 Task: Add a timeline in the project ToxicWorks for the epic 'Incident management system implementation' from 2024/05/26 to 2025/11/18.
Action: Mouse moved to (186, 250)
Screenshot: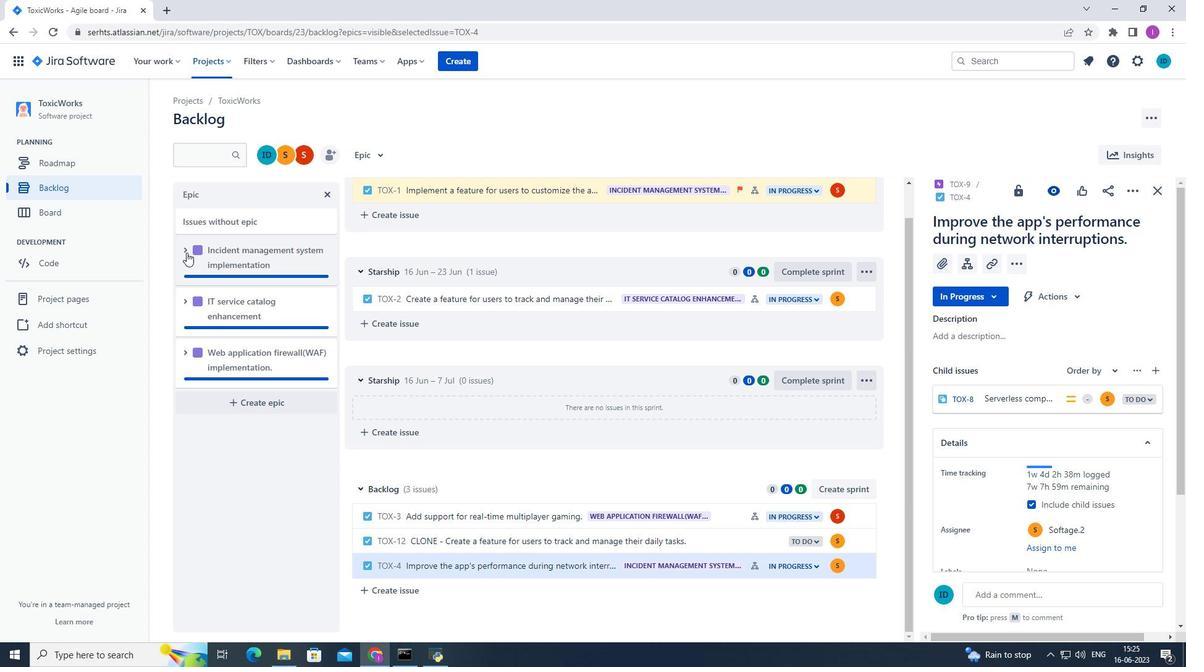 
Action: Mouse pressed left at (186, 250)
Screenshot: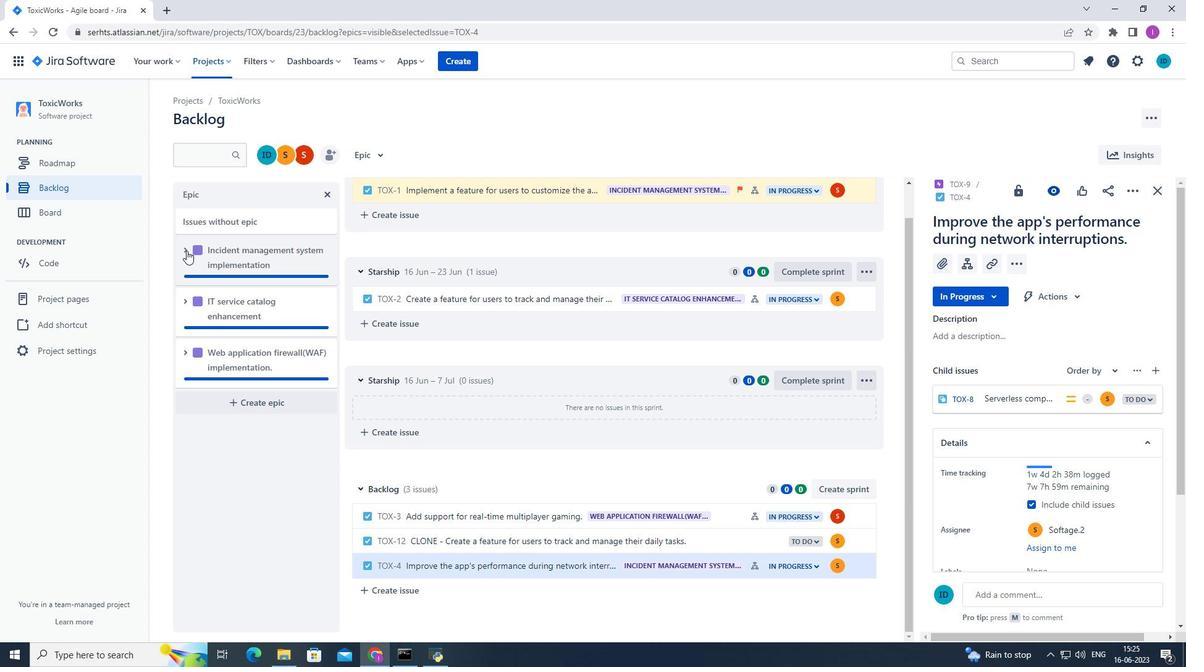 
Action: Mouse moved to (265, 353)
Screenshot: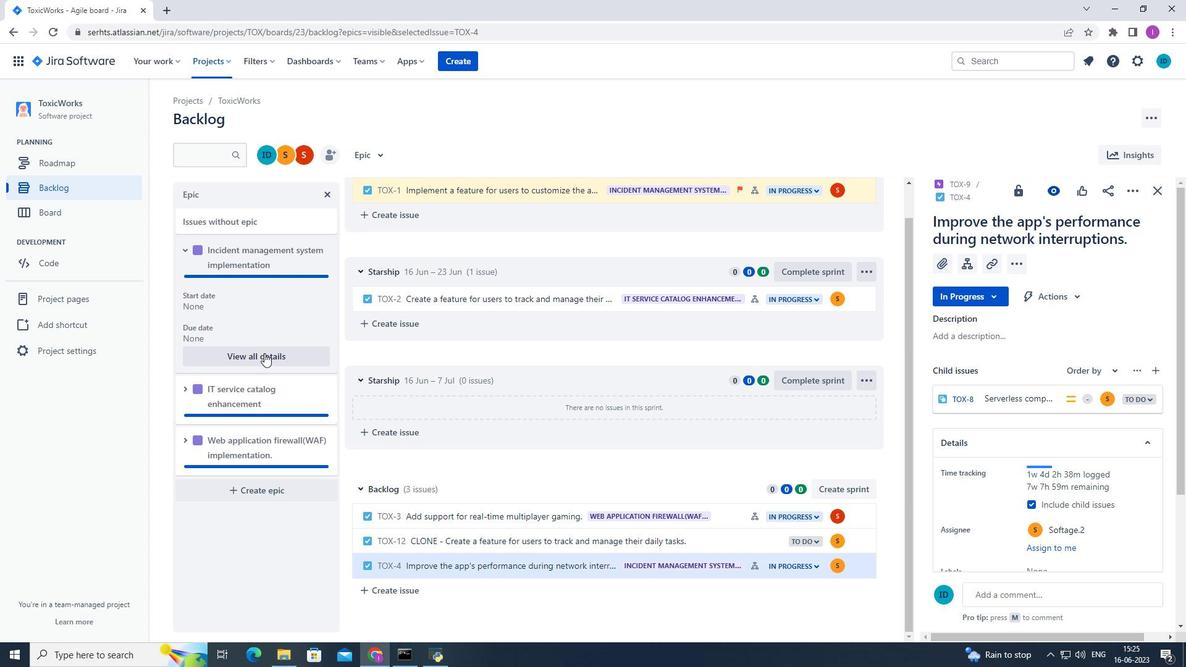 
Action: Mouse pressed left at (265, 353)
Screenshot: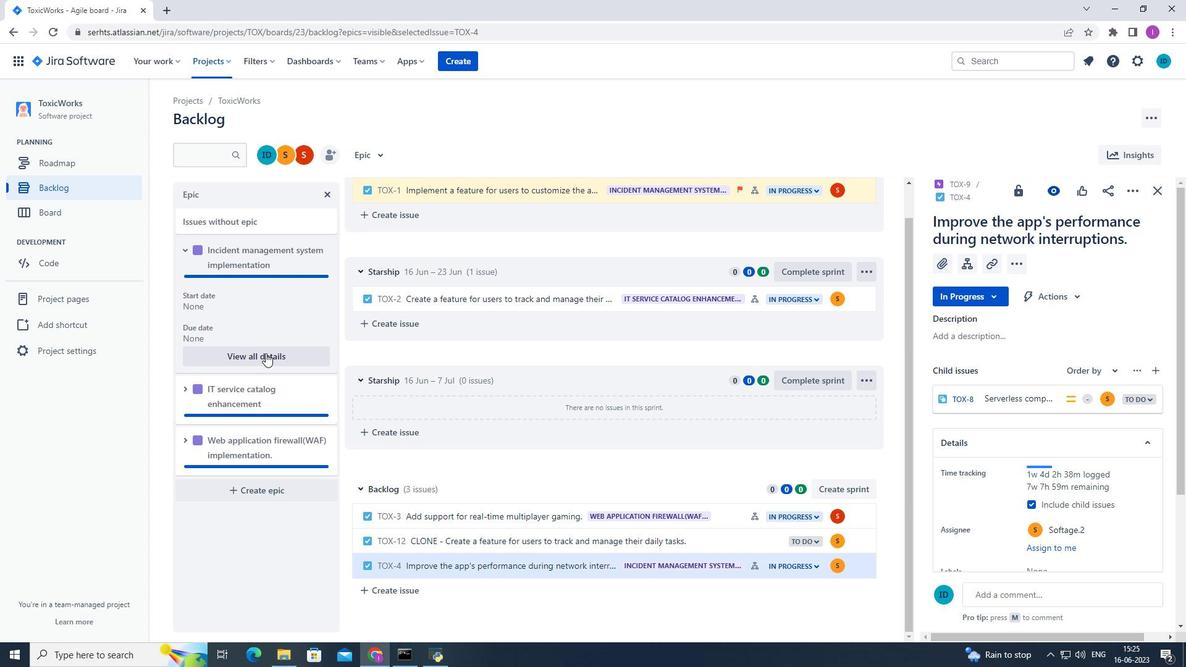 
Action: Mouse moved to (1039, 556)
Screenshot: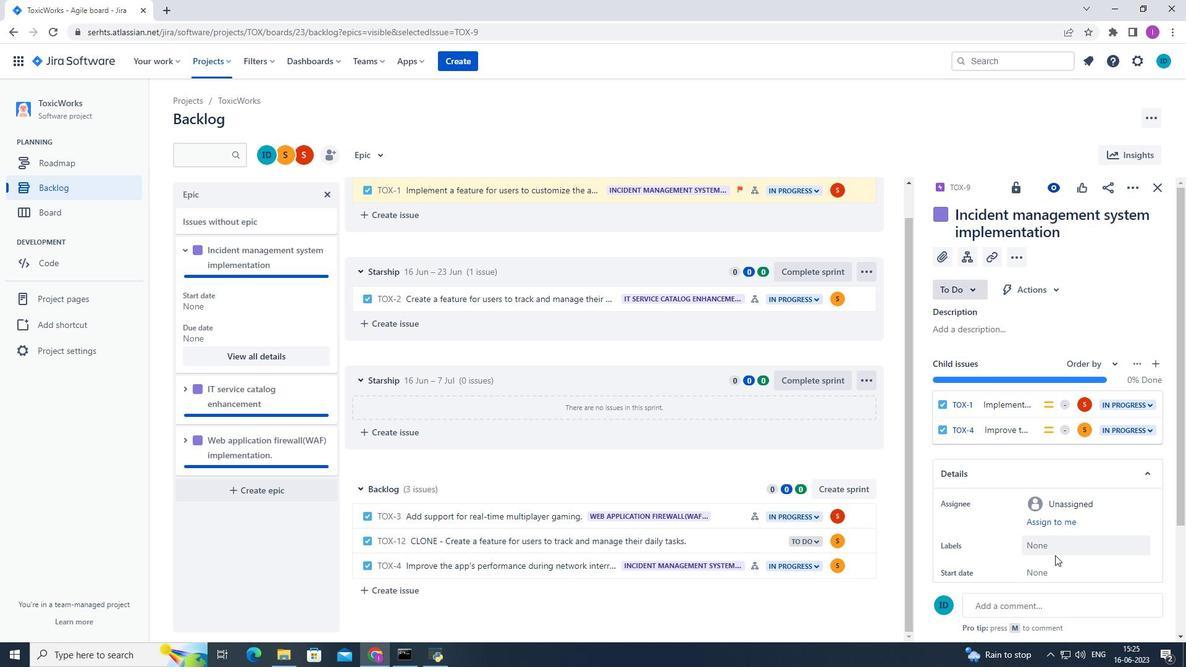 
Action: Mouse scrolled (1039, 555) with delta (0, 0)
Screenshot: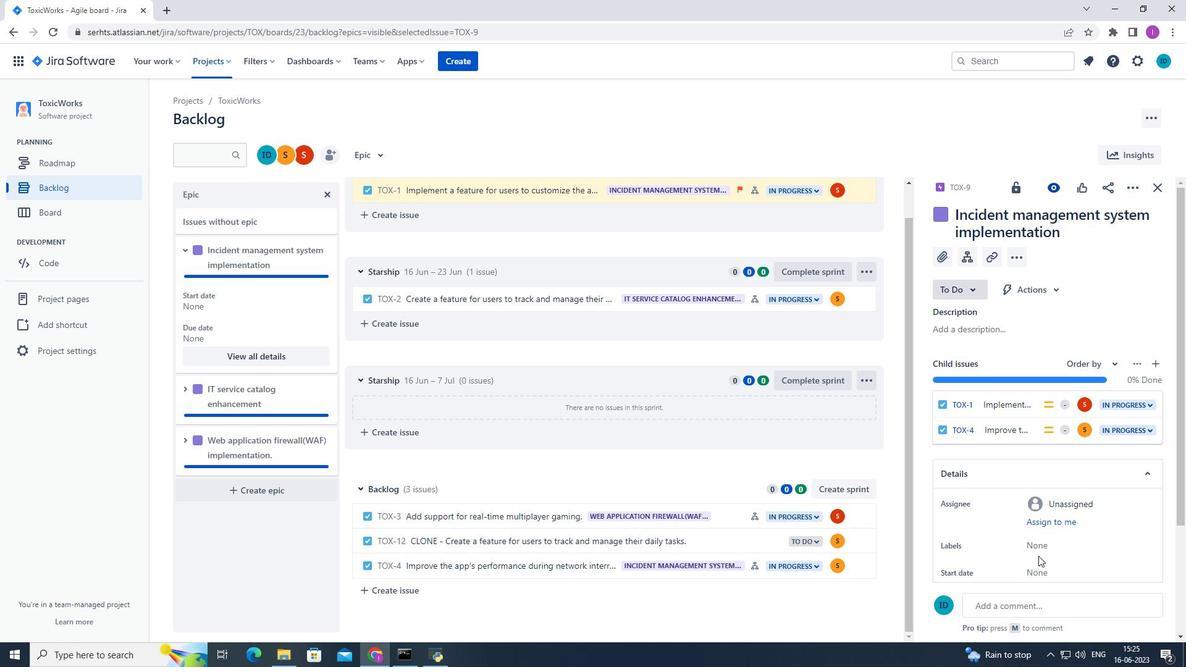 
Action: Mouse scrolled (1039, 555) with delta (0, 0)
Screenshot: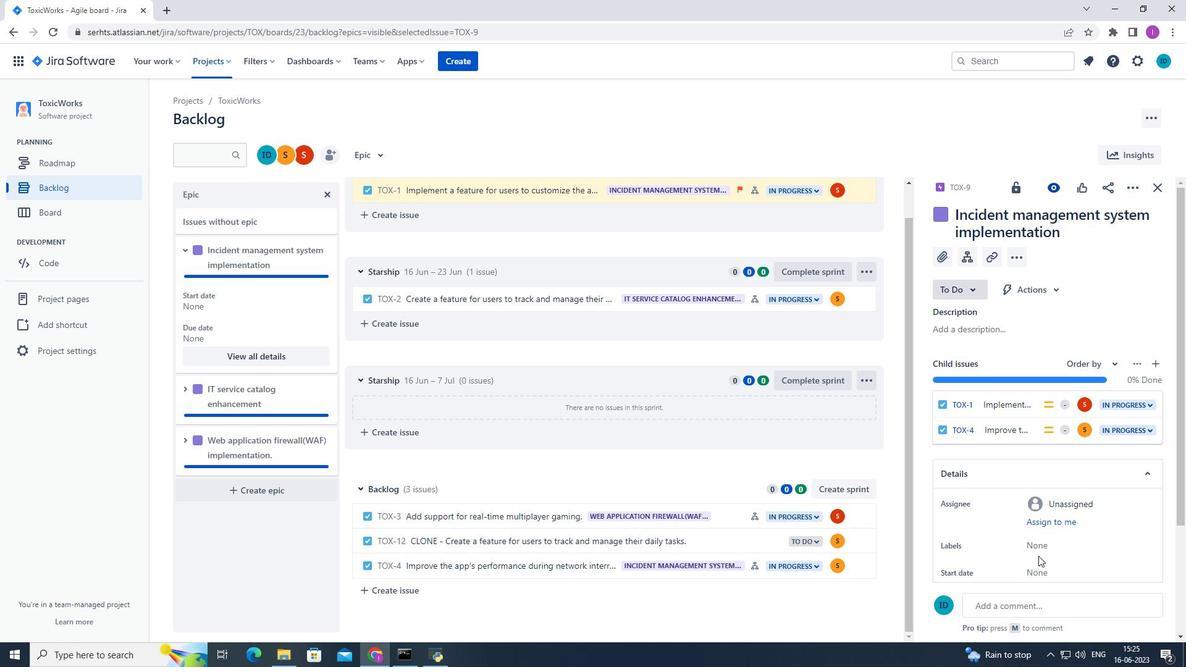 
Action: Mouse scrolled (1039, 555) with delta (0, 0)
Screenshot: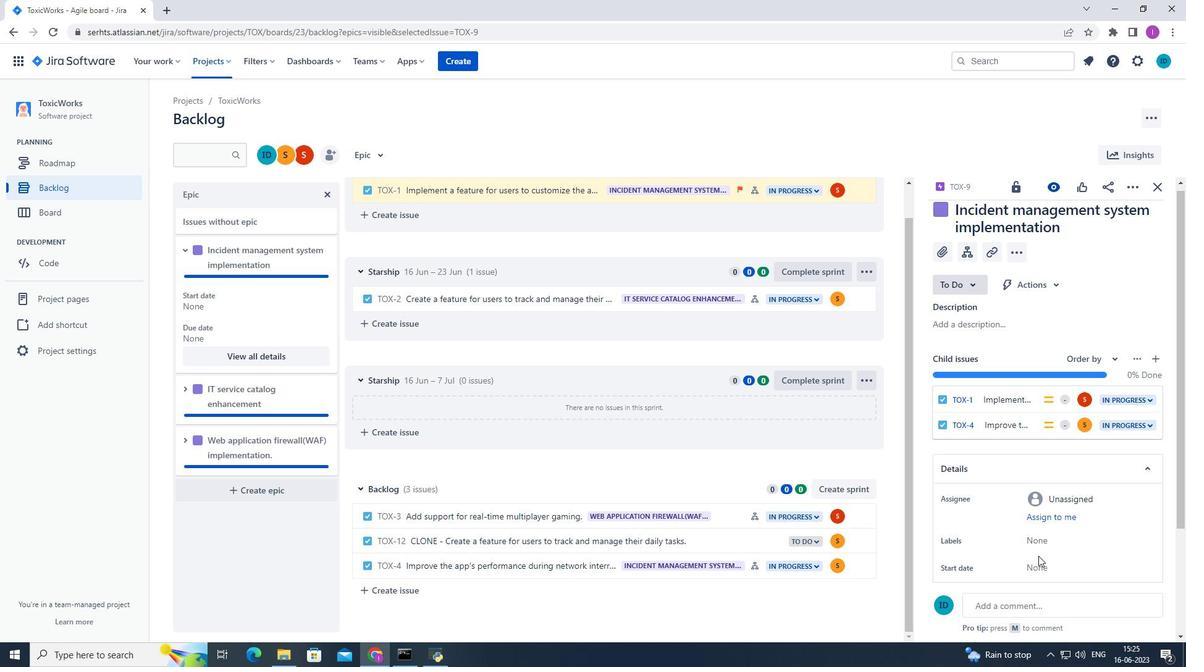 
Action: Mouse moved to (1047, 427)
Screenshot: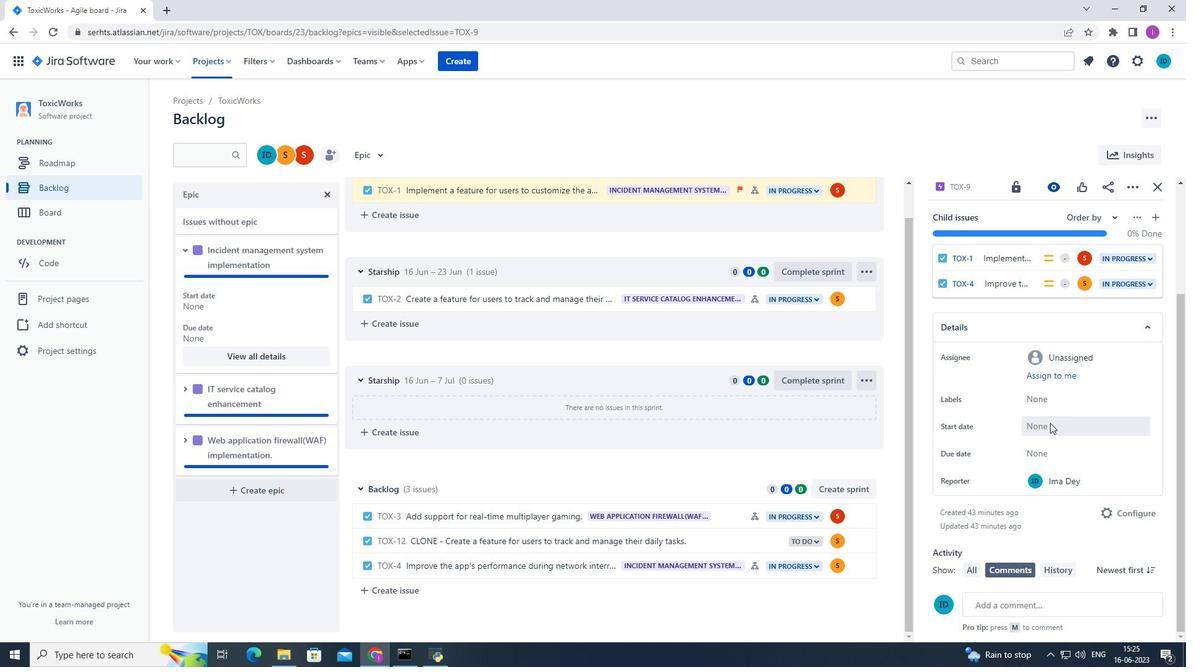 
Action: Mouse pressed left at (1047, 427)
Screenshot: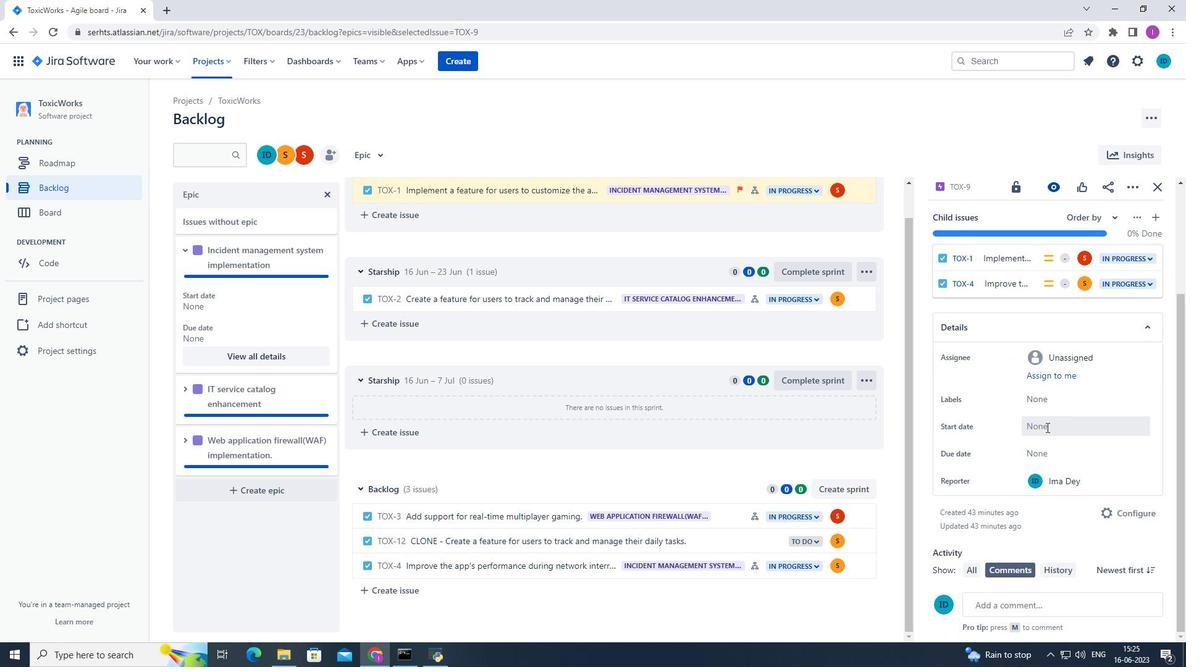 
Action: Mouse moved to (1165, 463)
Screenshot: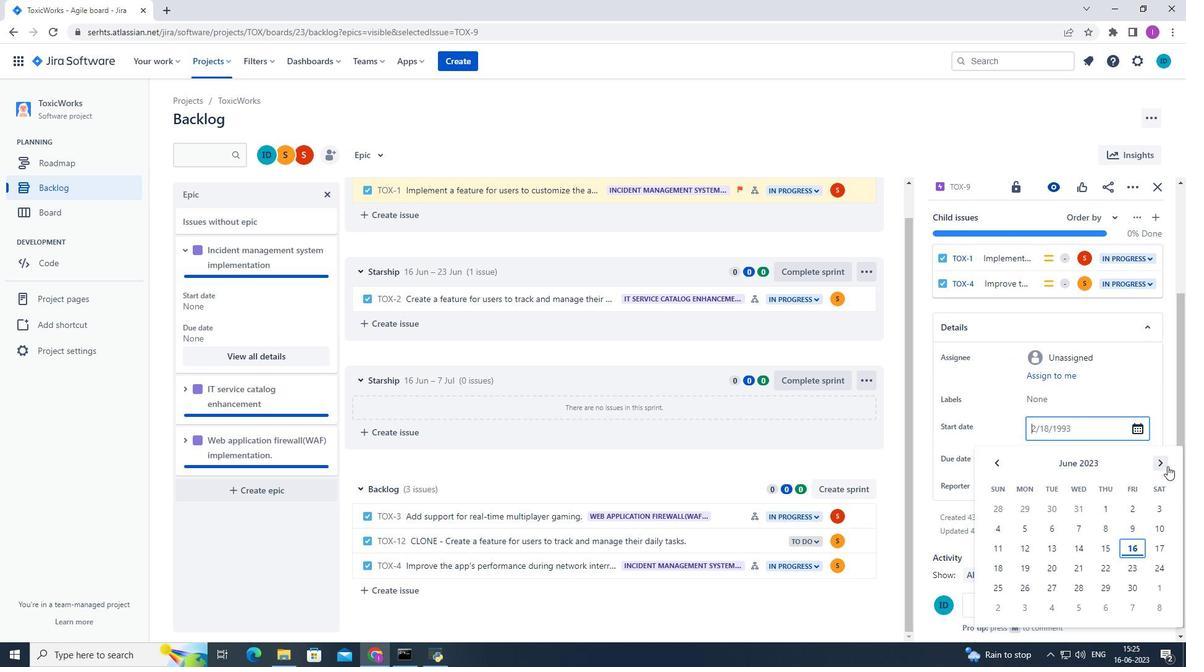 
Action: Mouse pressed left at (1165, 463)
Screenshot: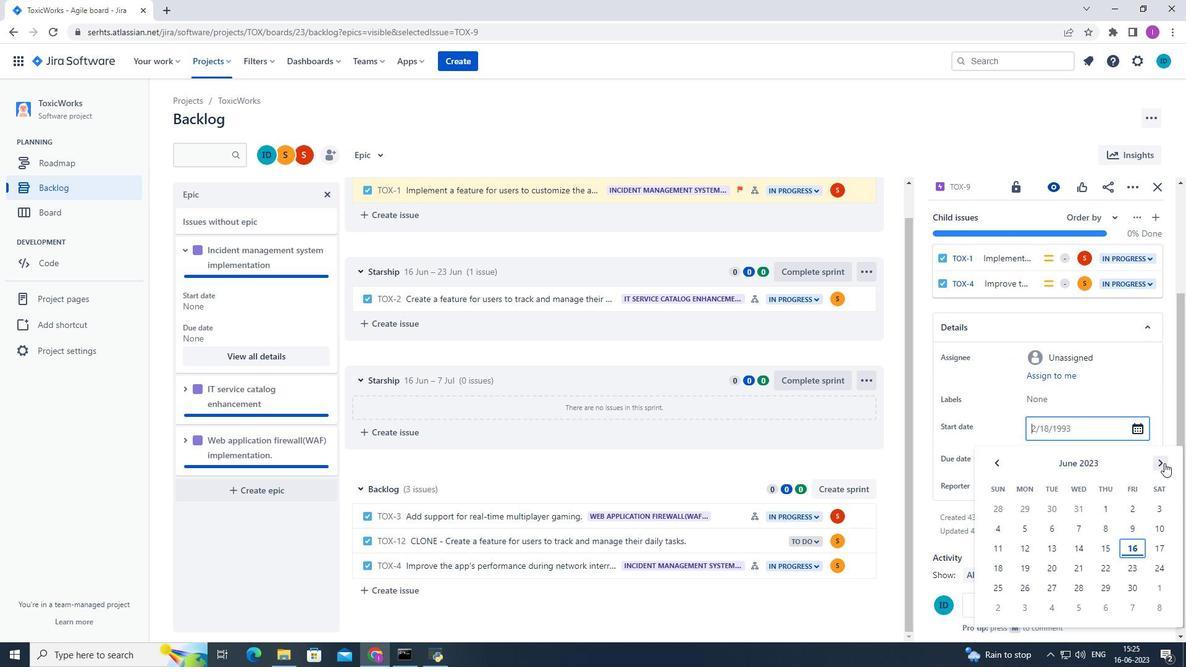 
Action: Mouse moved to (1165, 463)
Screenshot: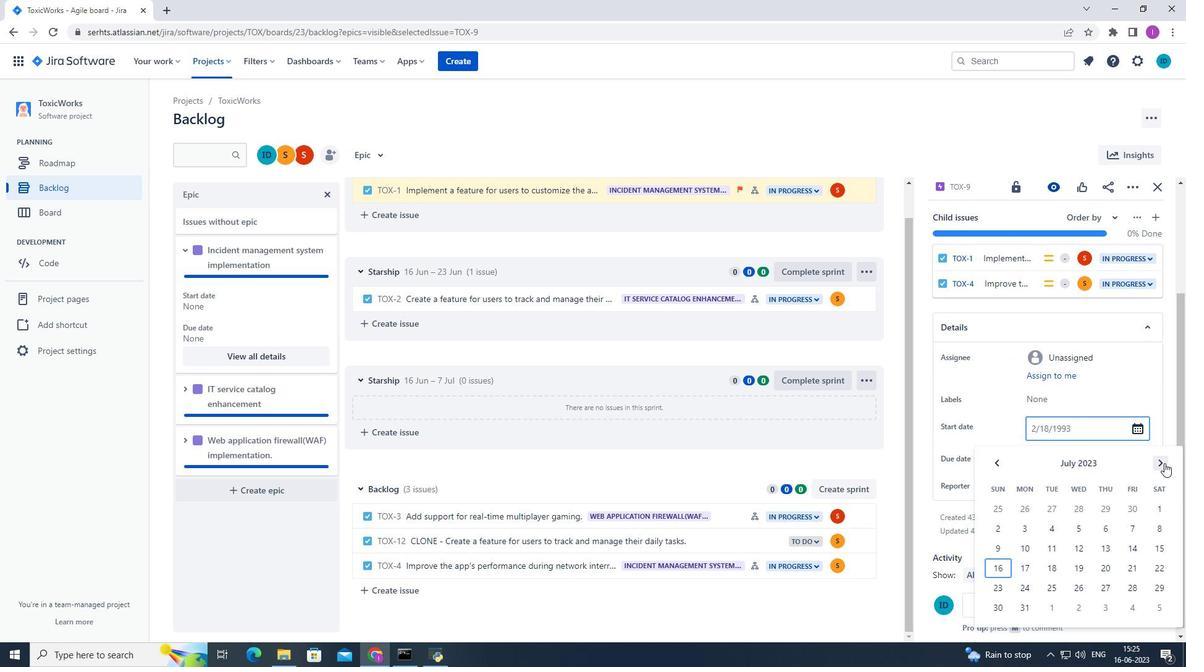 
Action: Mouse pressed left at (1165, 463)
Screenshot: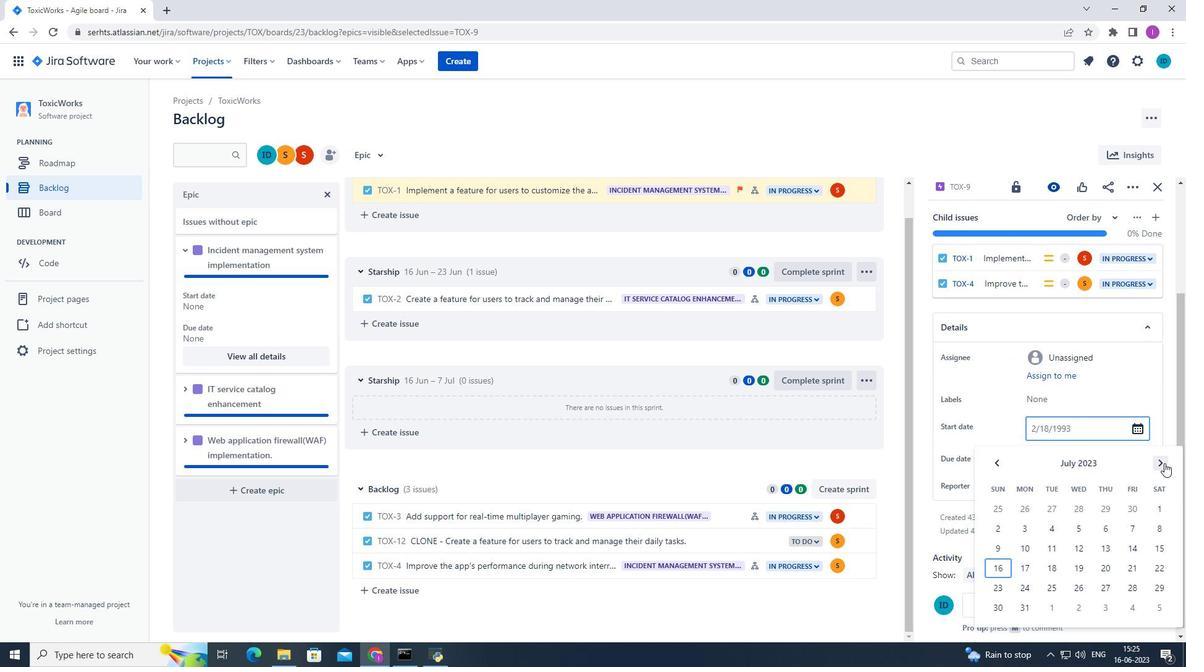 
Action: Mouse pressed left at (1165, 463)
Screenshot: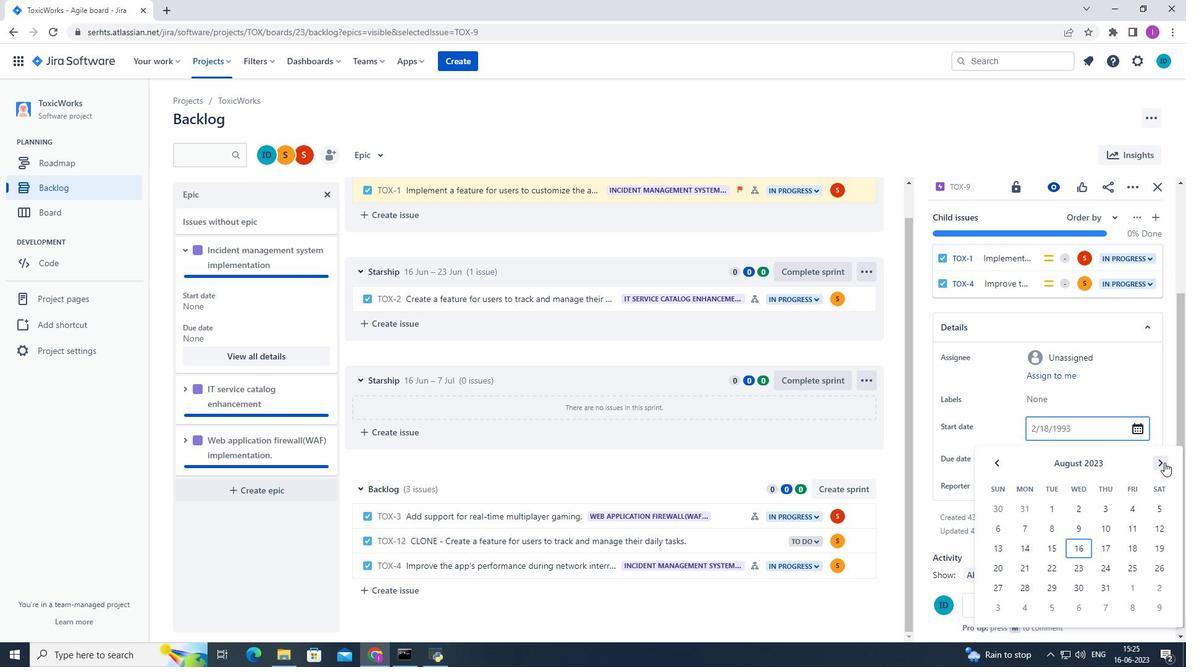 
Action: Mouse pressed left at (1165, 463)
Screenshot: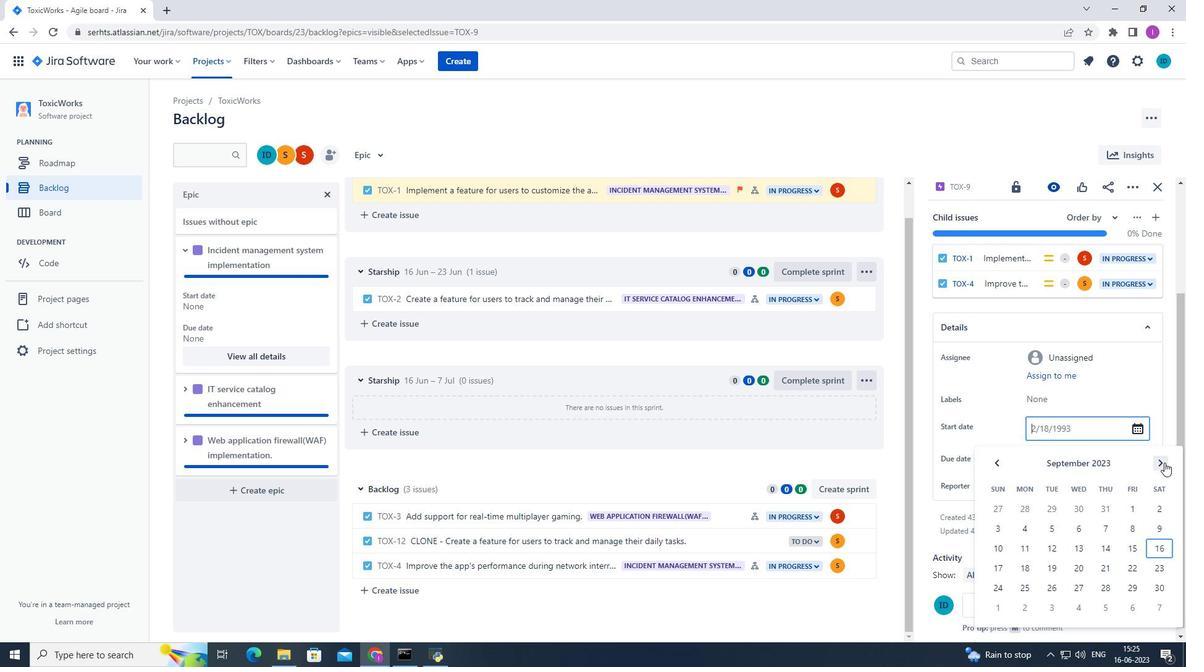 
Action: Mouse pressed left at (1165, 463)
Screenshot: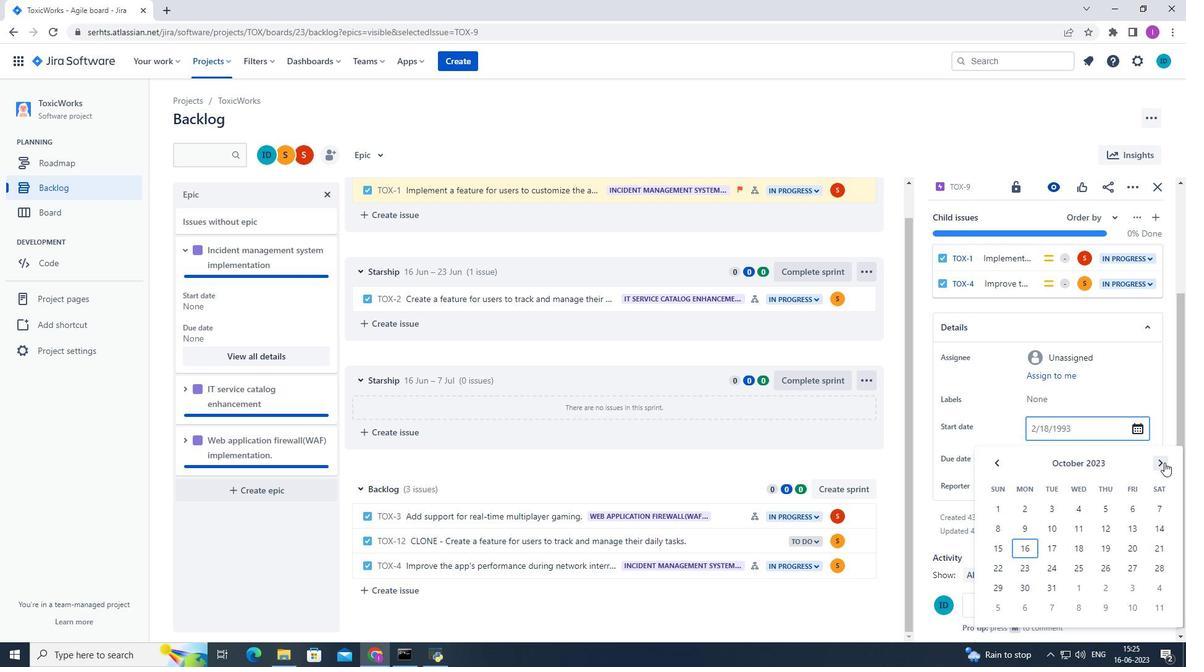 
Action: Mouse moved to (1164, 463)
Screenshot: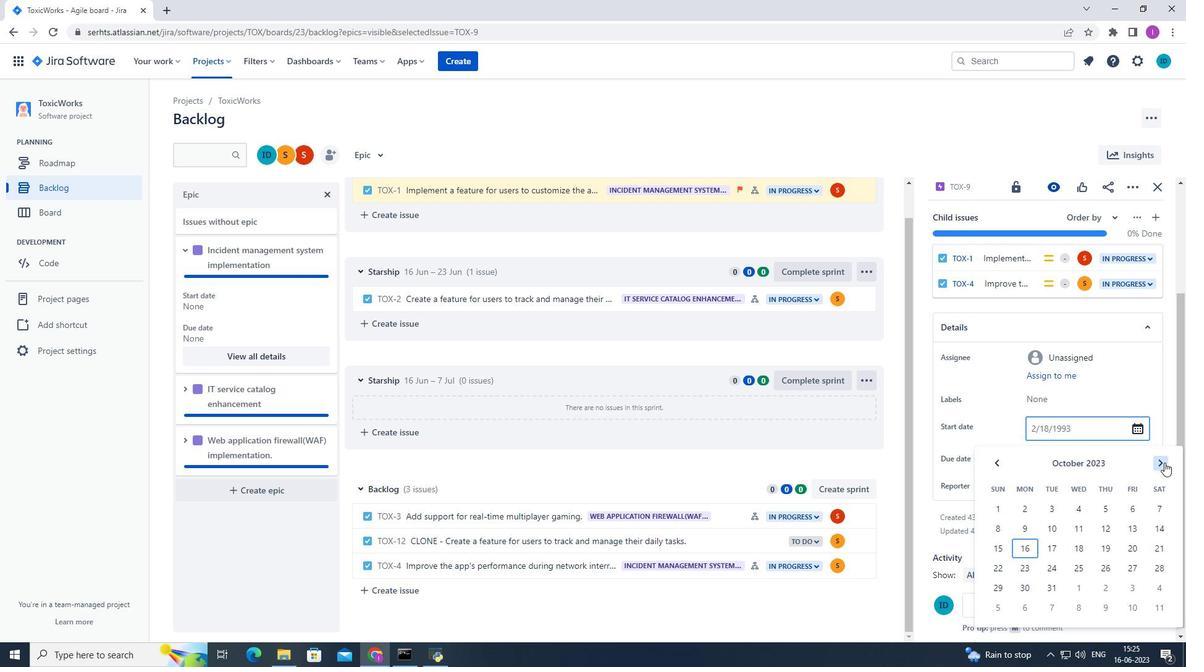 
Action: Mouse pressed left at (1164, 463)
Screenshot: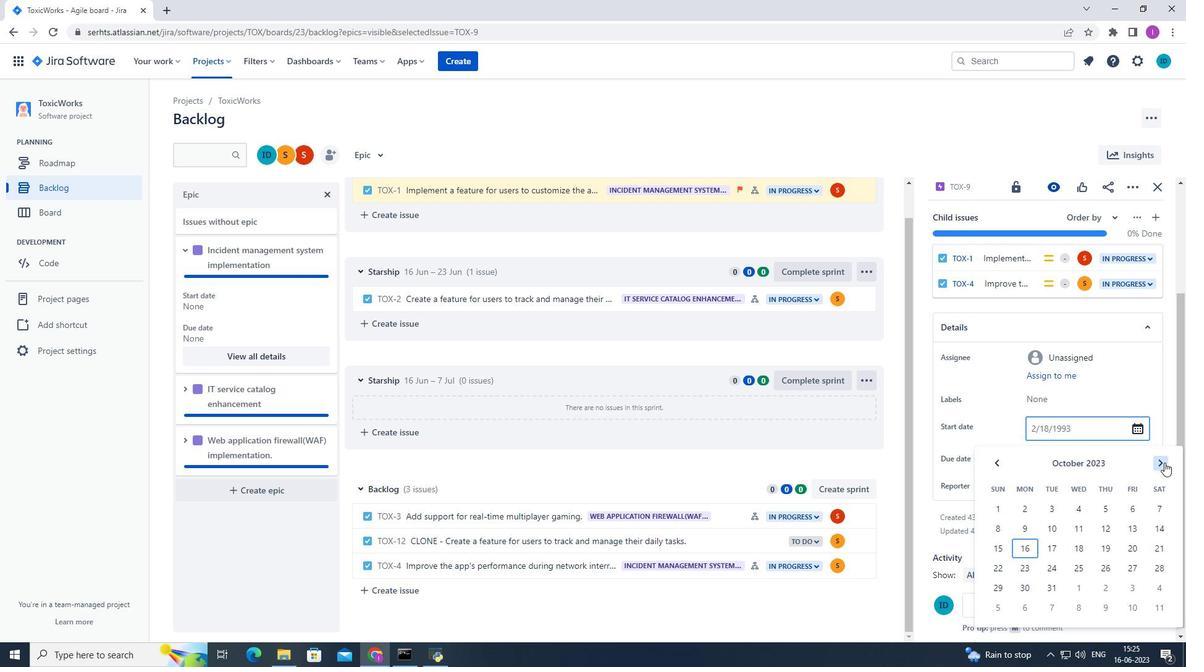 
Action: Mouse moved to (1164, 463)
Screenshot: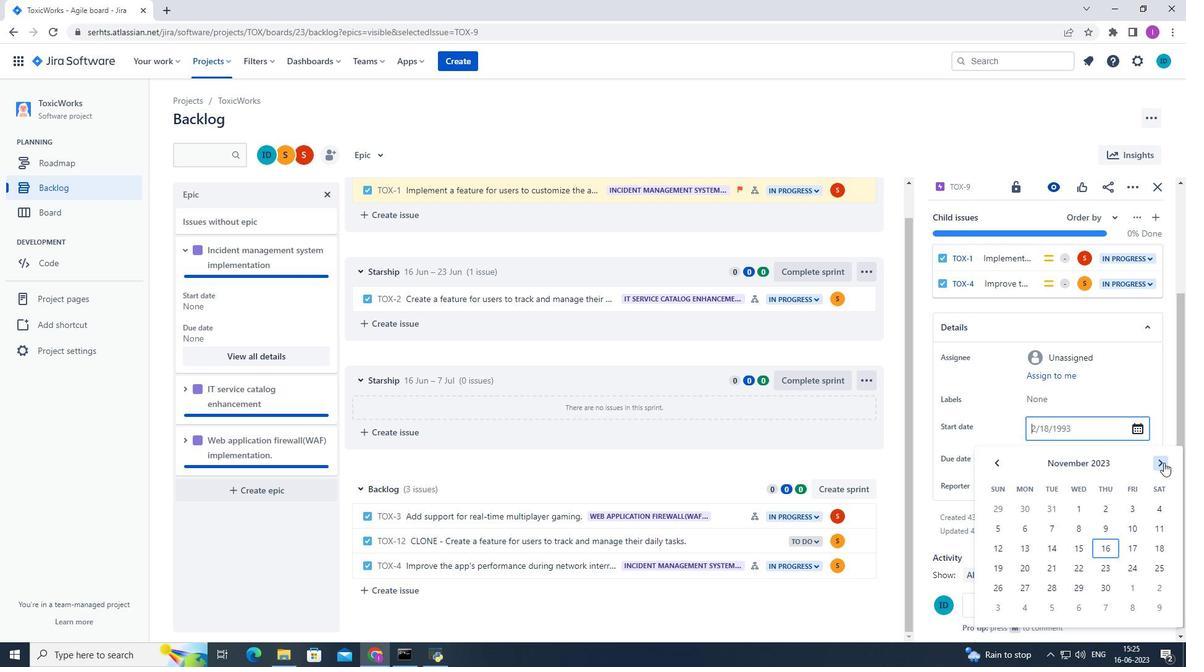 
Action: Mouse pressed left at (1164, 463)
Screenshot: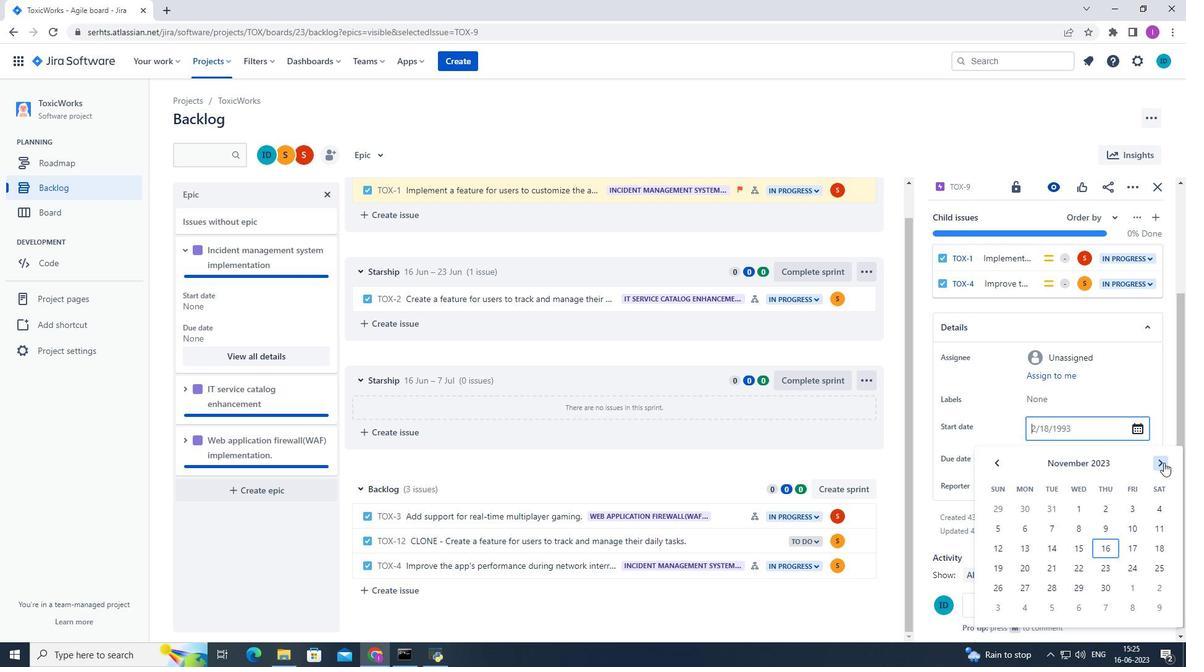 
Action: Mouse pressed left at (1164, 463)
Screenshot: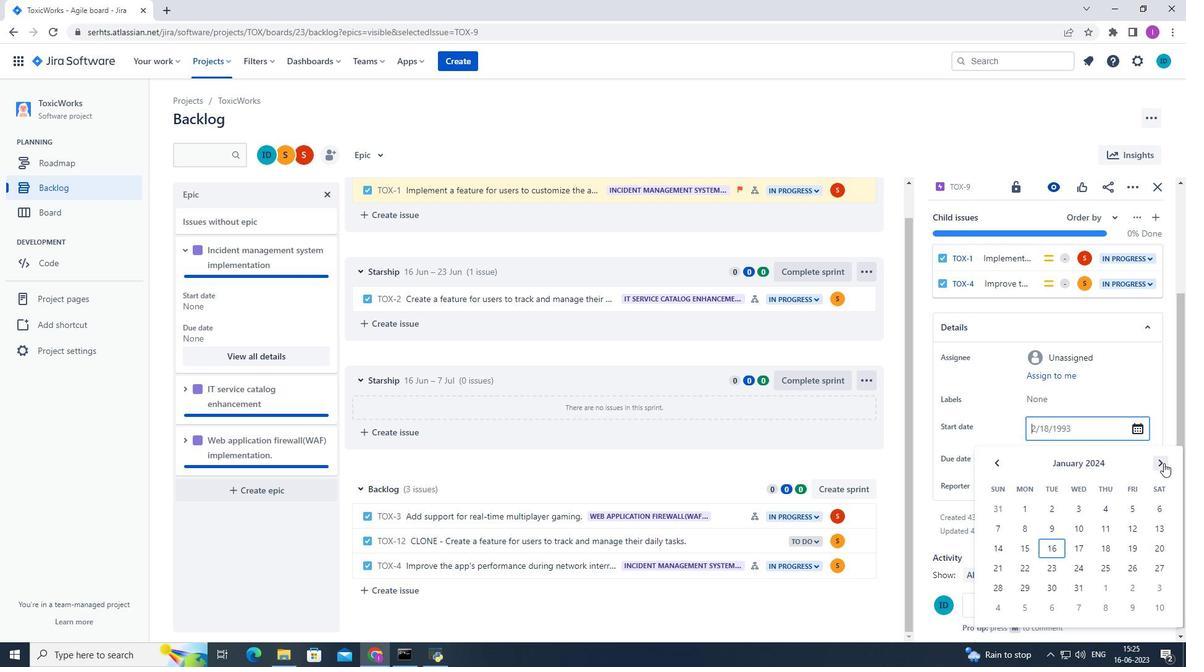 
Action: Mouse pressed left at (1164, 463)
Screenshot: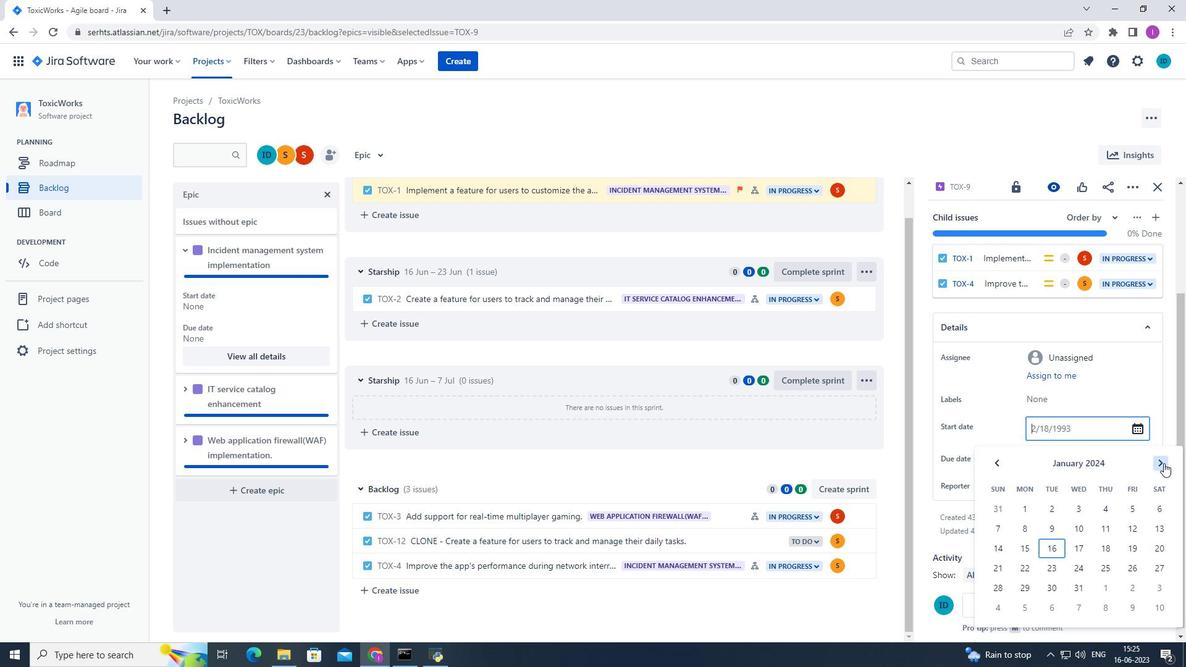 
Action: Mouse pressed left at (1164, 463)
Screenshot: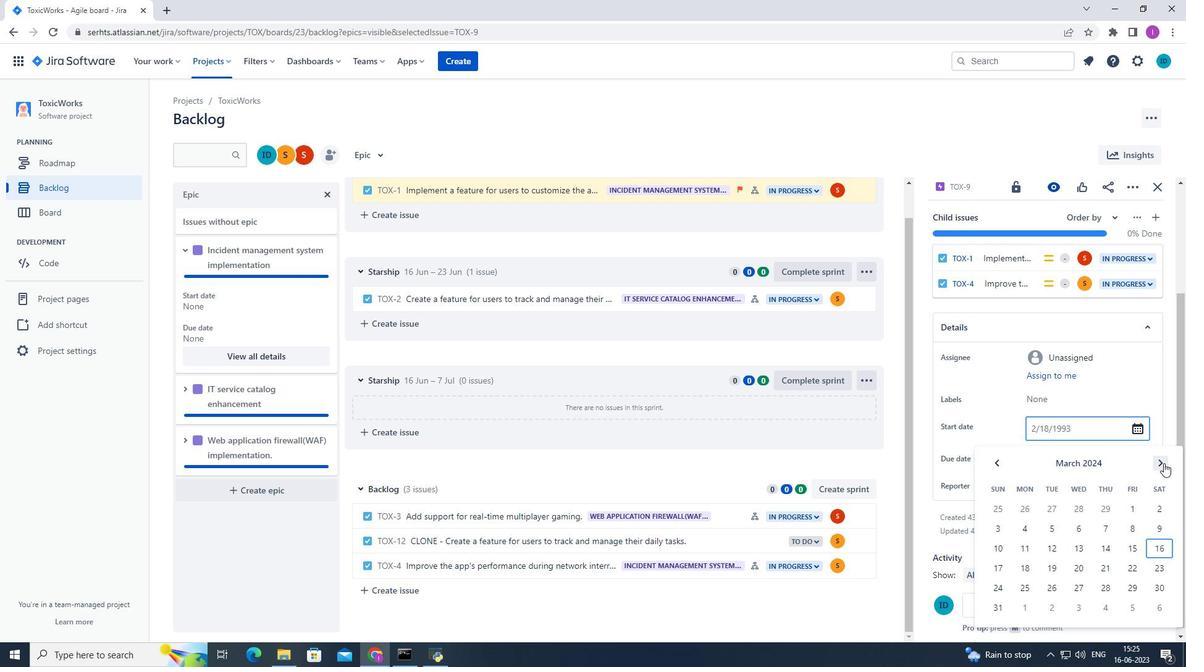 
Action: Mouse moved to (1163, 463)
Screenshot: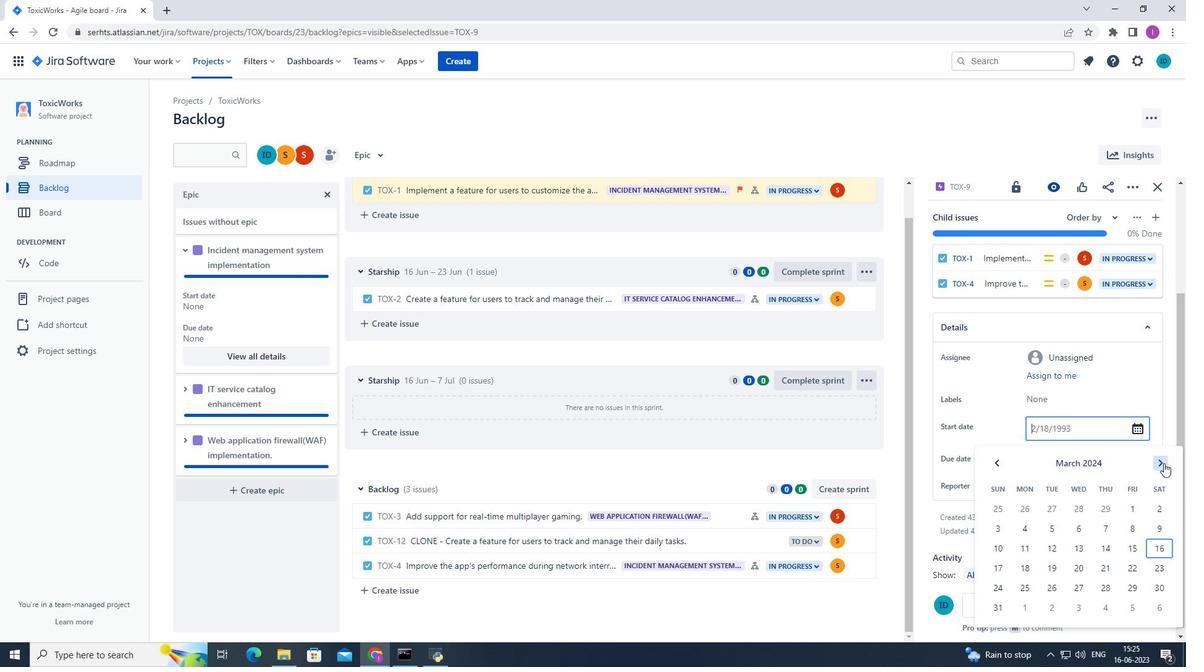 
Action: Mouse pressed left at (1163, 463)
Screenshot: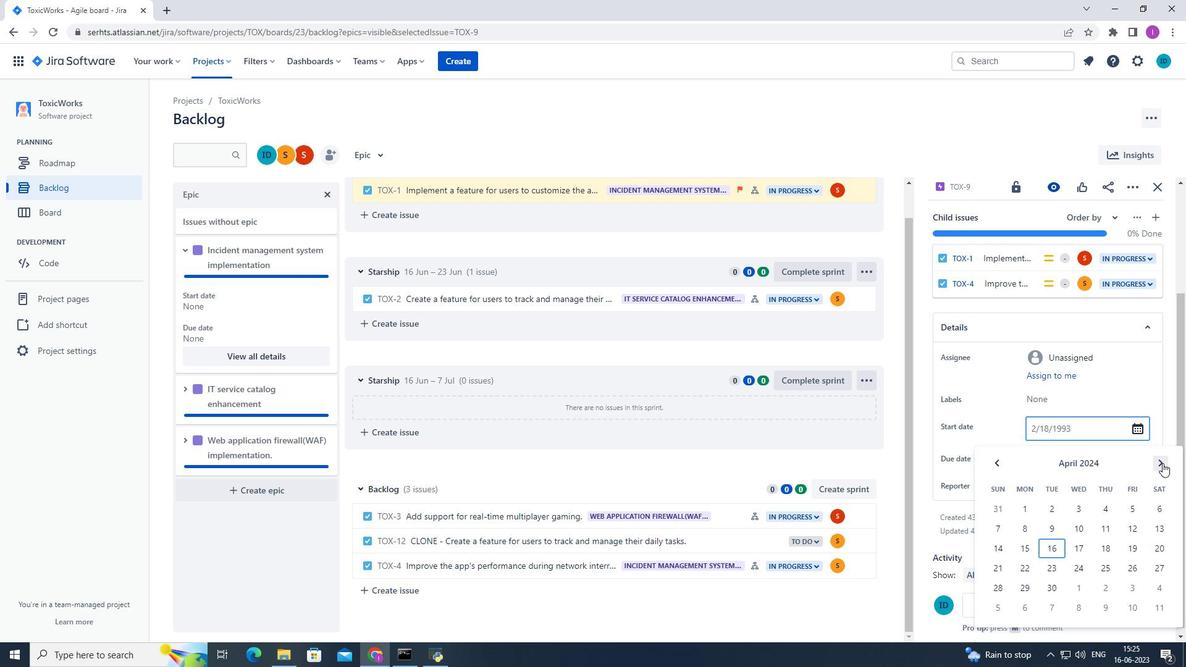 
Action: Mouse moved to (1002, 595)
Screenshot: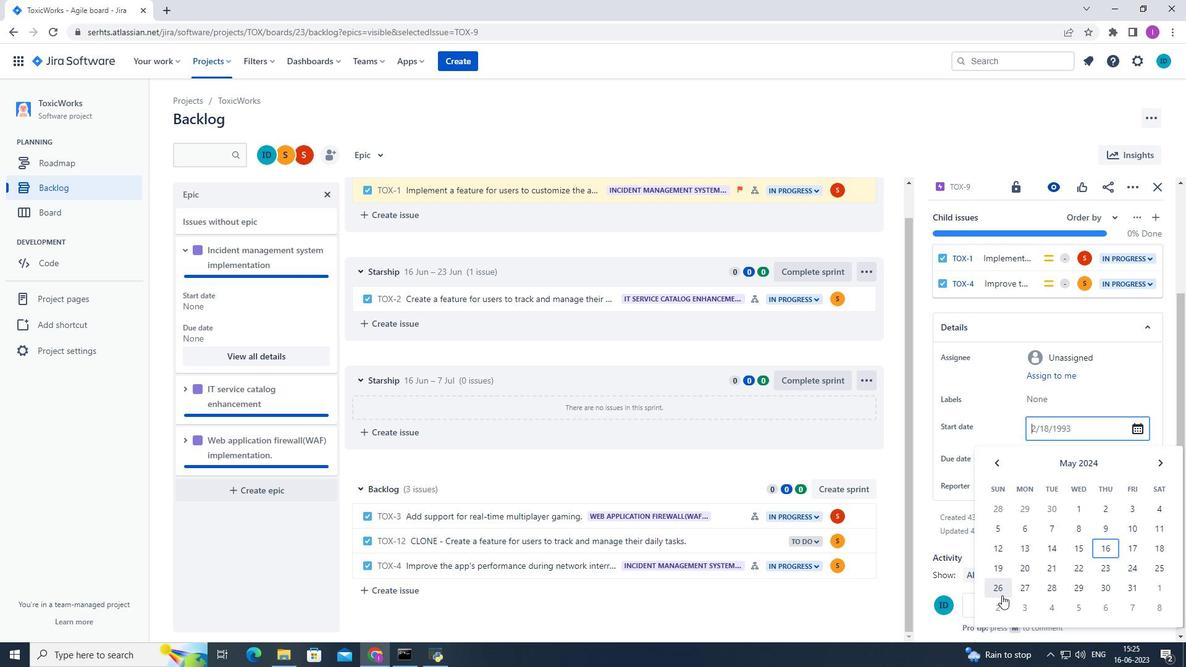 
Action: Mouse pressed left at (1002, 595)
Screenshot: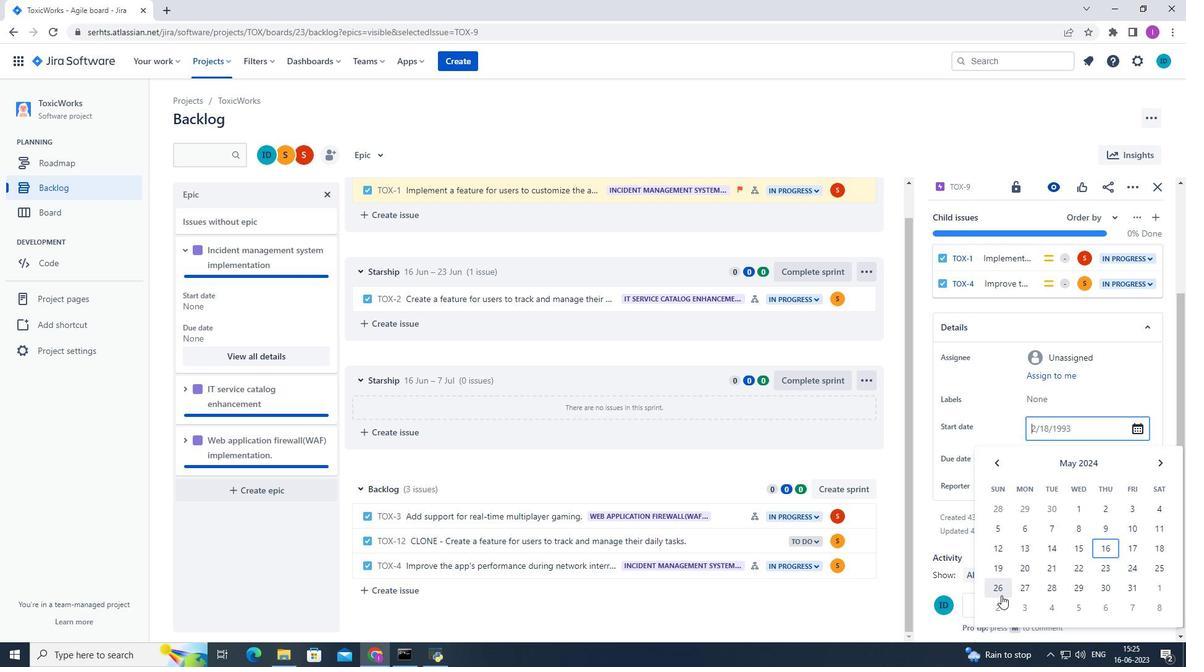 
Action: Mouse moved to (1046, 460)
Screenshot: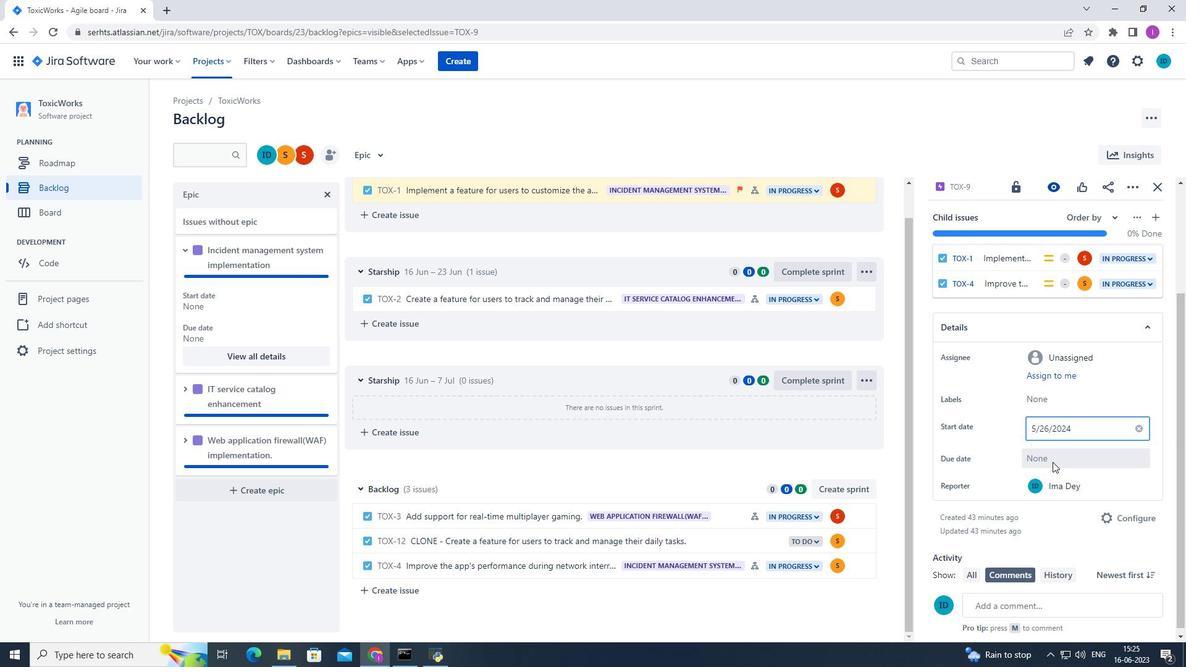 
Action: Mouse pressed left at (1046, 460)
Screenshot: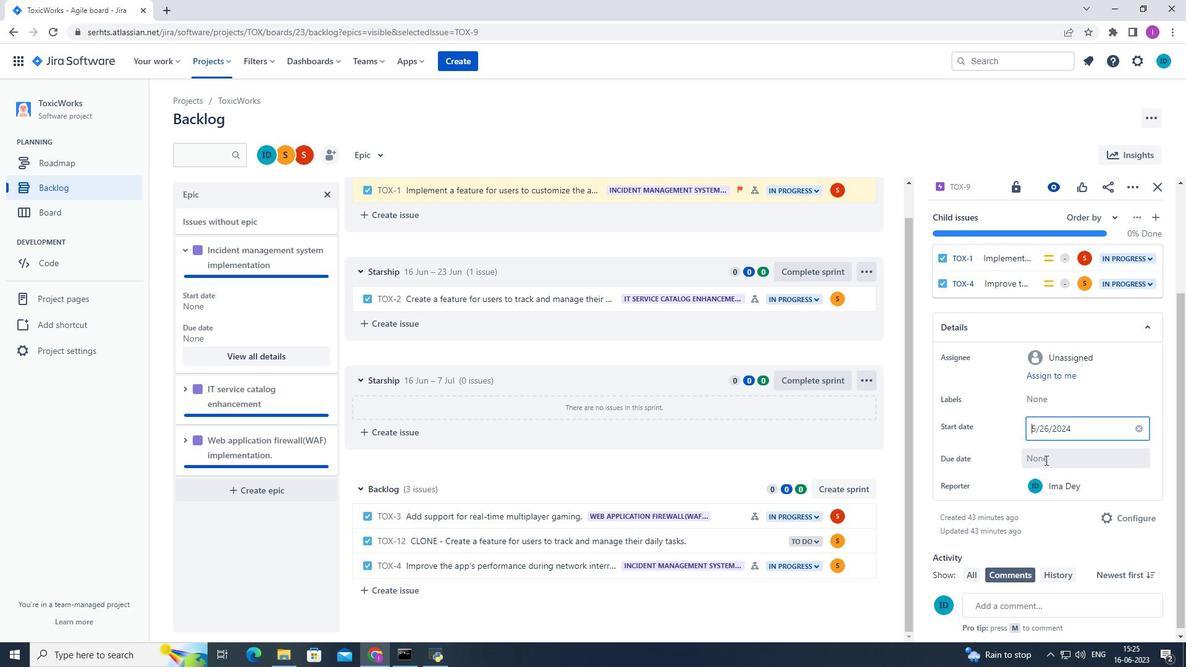 
Action: Mouse moved to (1161, 281)
Screenshot: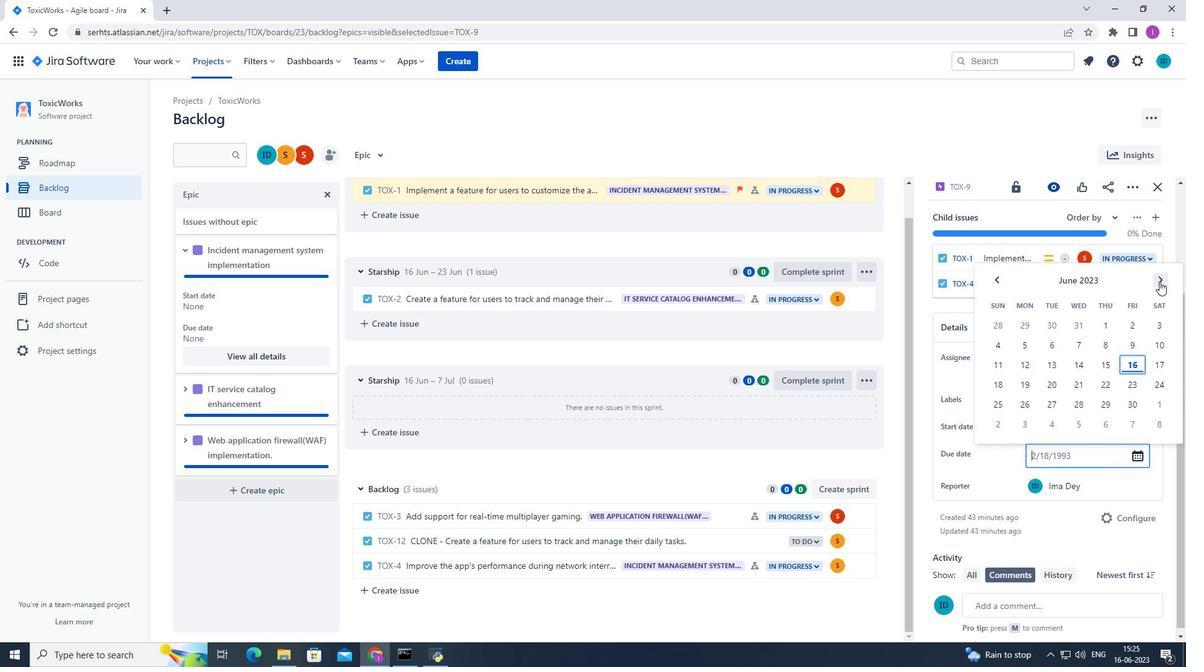 
Action: Mouse pressed left at (1161, 281)
Screenshot: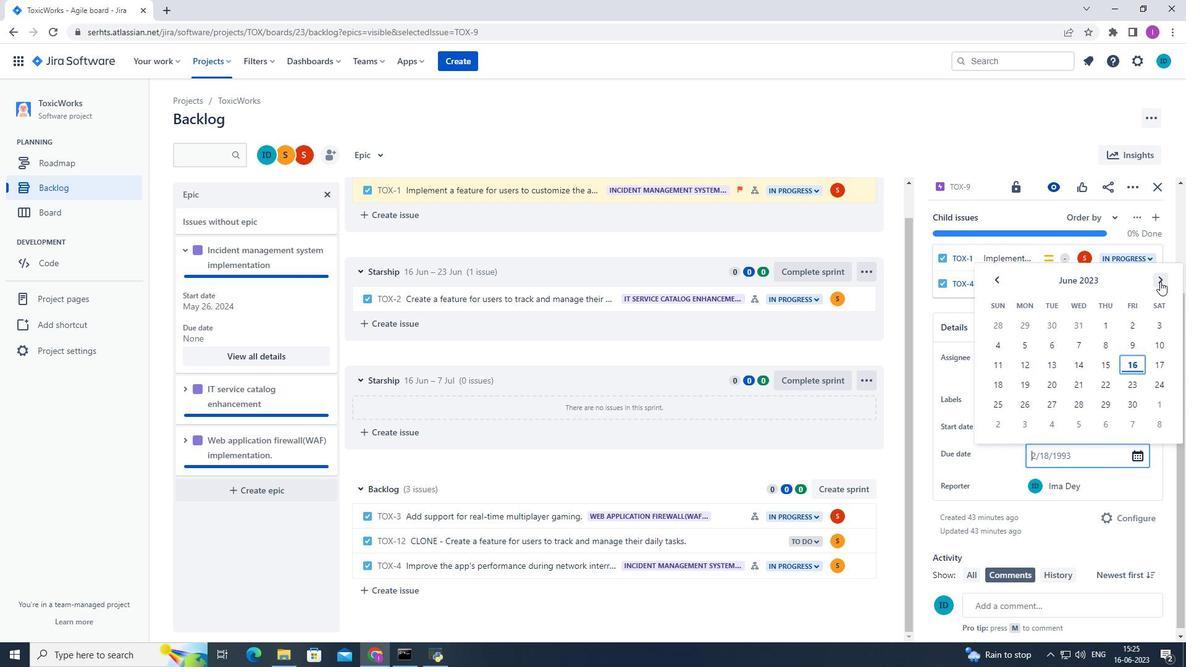 
Action: Mouse pressed left at (1161, 281)
Screenshot: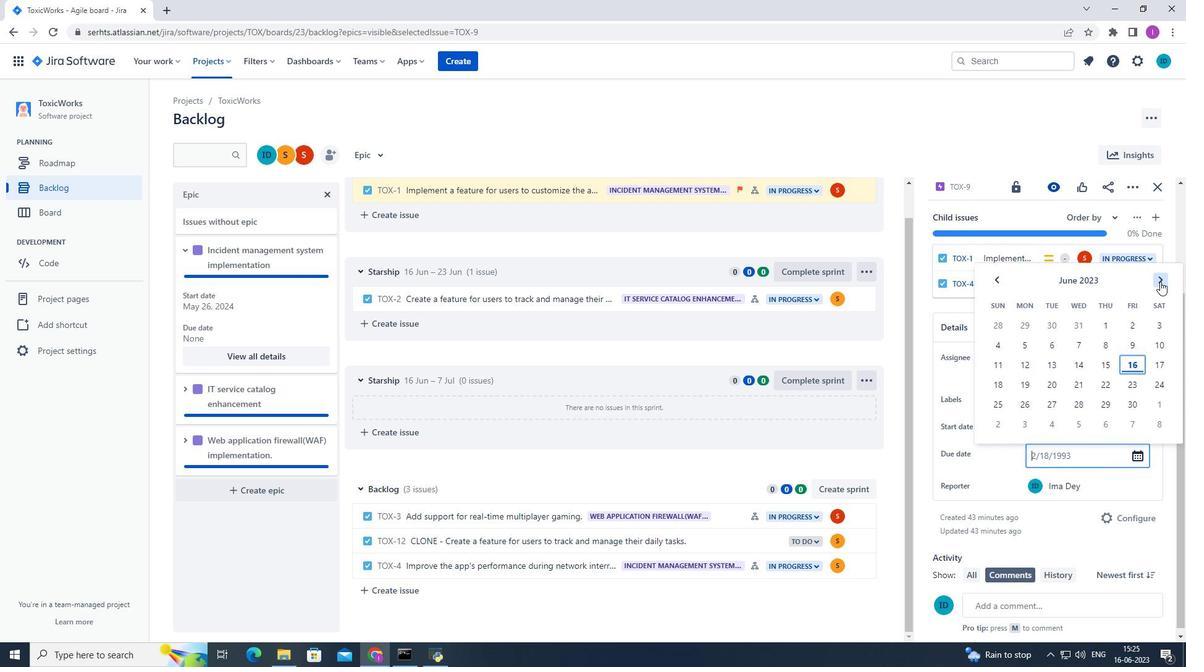 
Action: Mouse pressed left at (1161, 281)
Screenshot: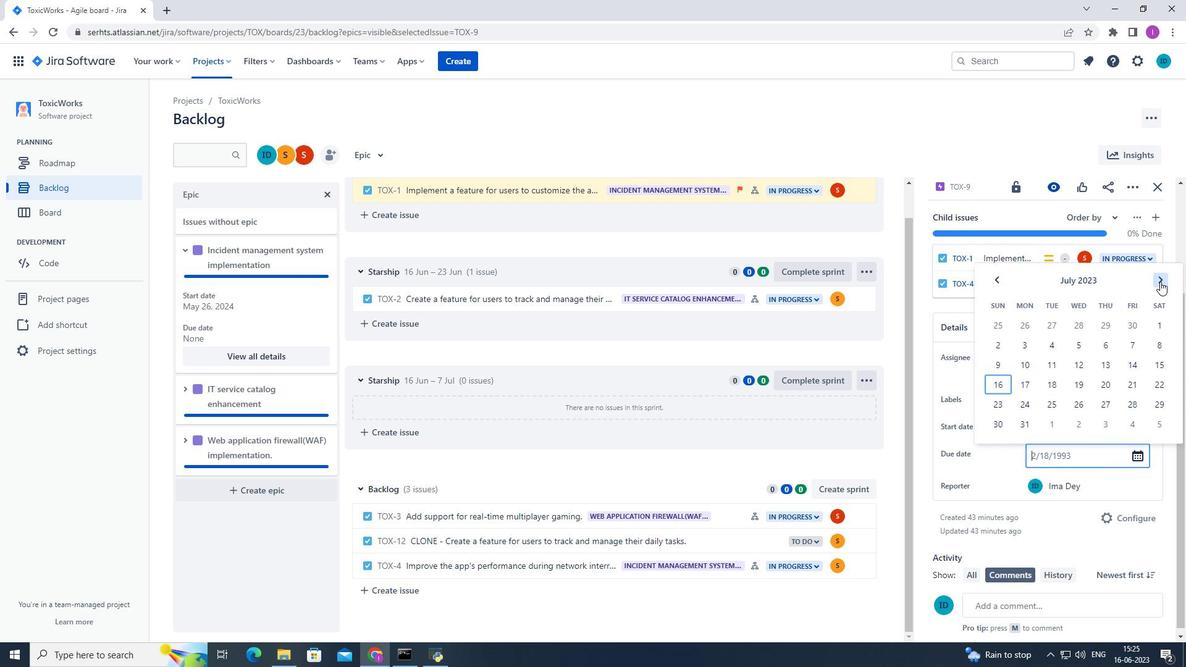 
Action: Mouse pressed left at (1161, 281)
Screenshot: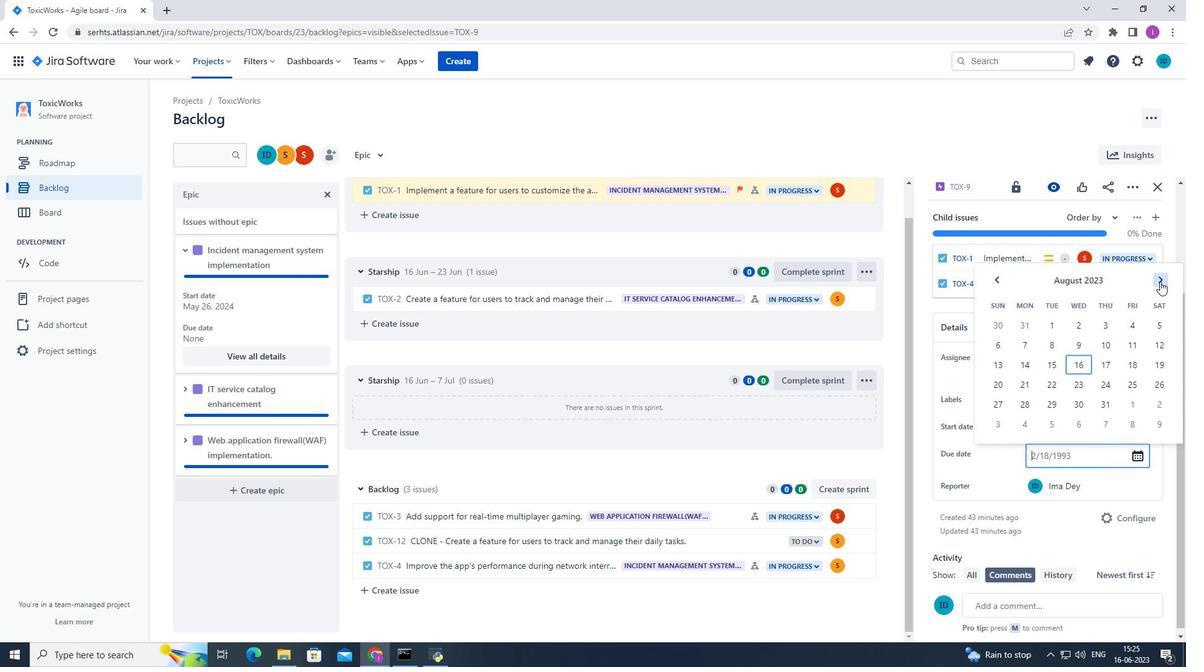 
Action: Mouse pressed left at (1161, 281)
Screenshot: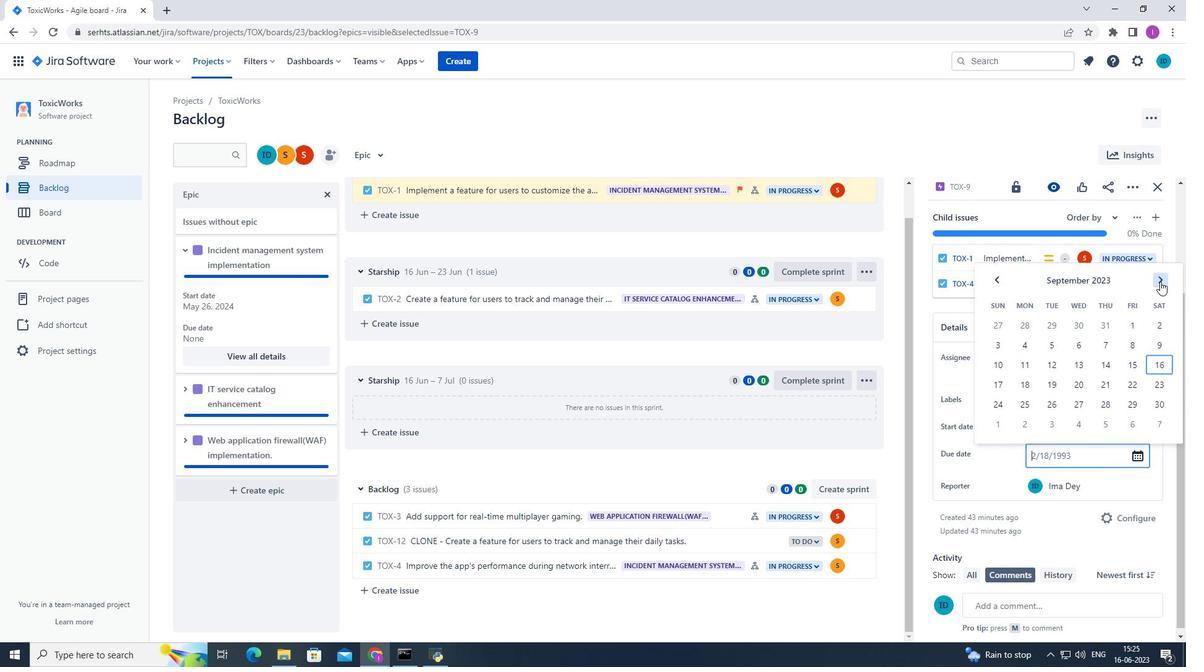 
Action: Mouse pressed left at (1161, 281)
Screenshot: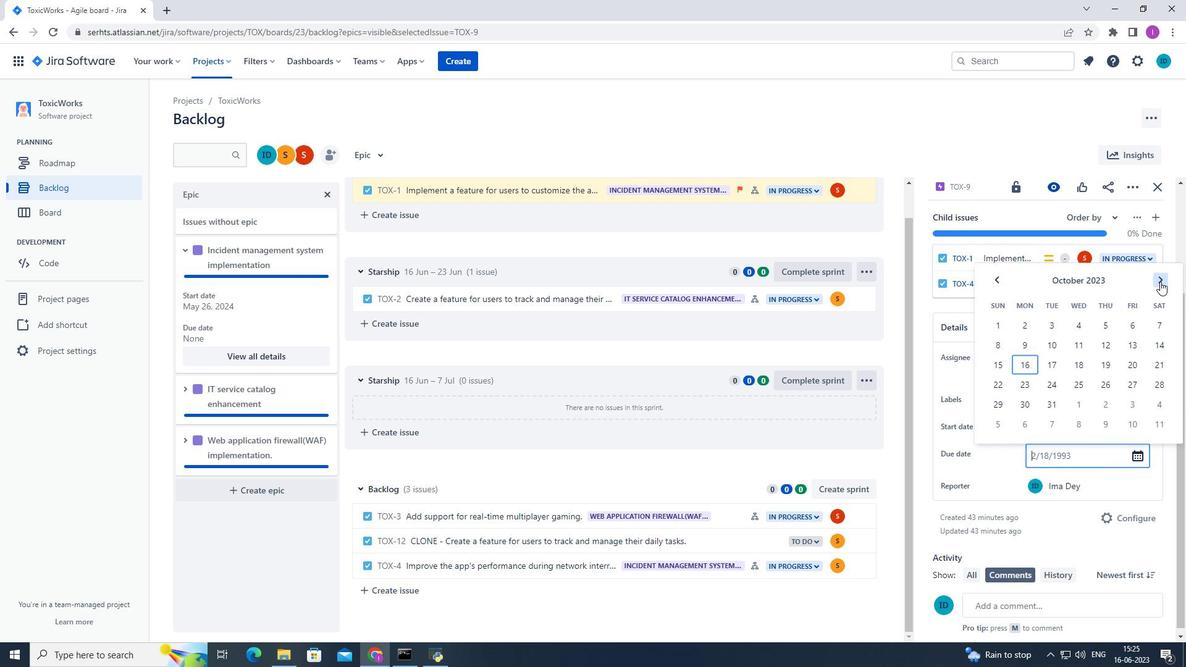 
Action: Mouse pressed left at (1161, 281)
Screenshot: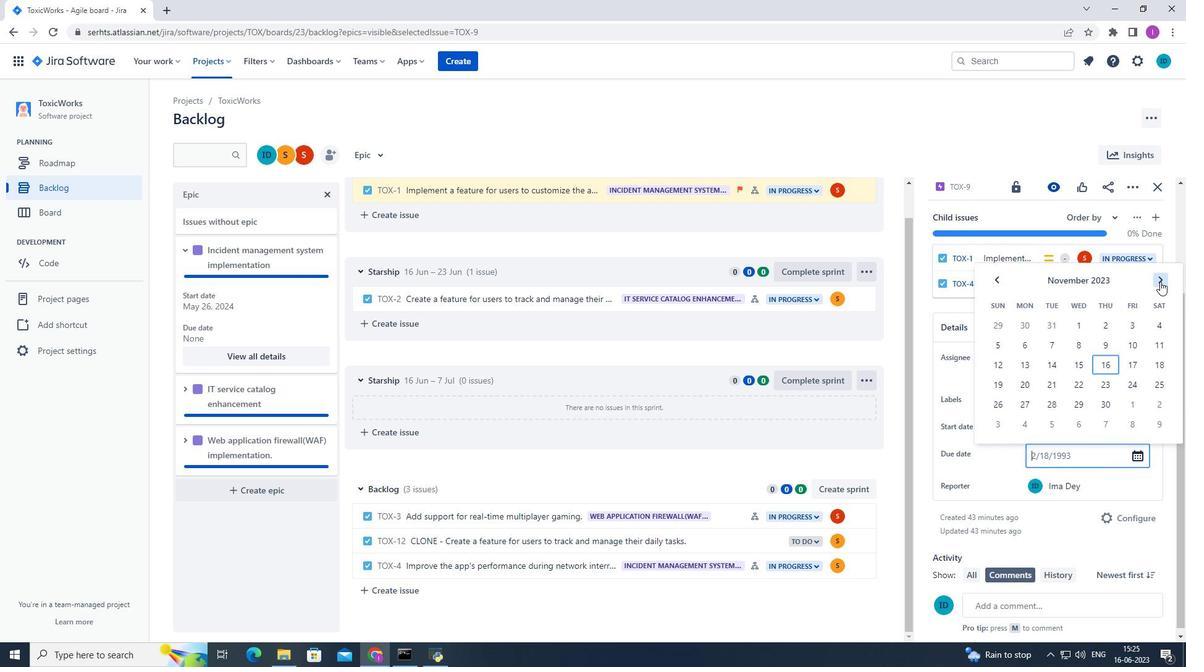
Action: Mouse pressed left at (1161, 281)
Screenshot: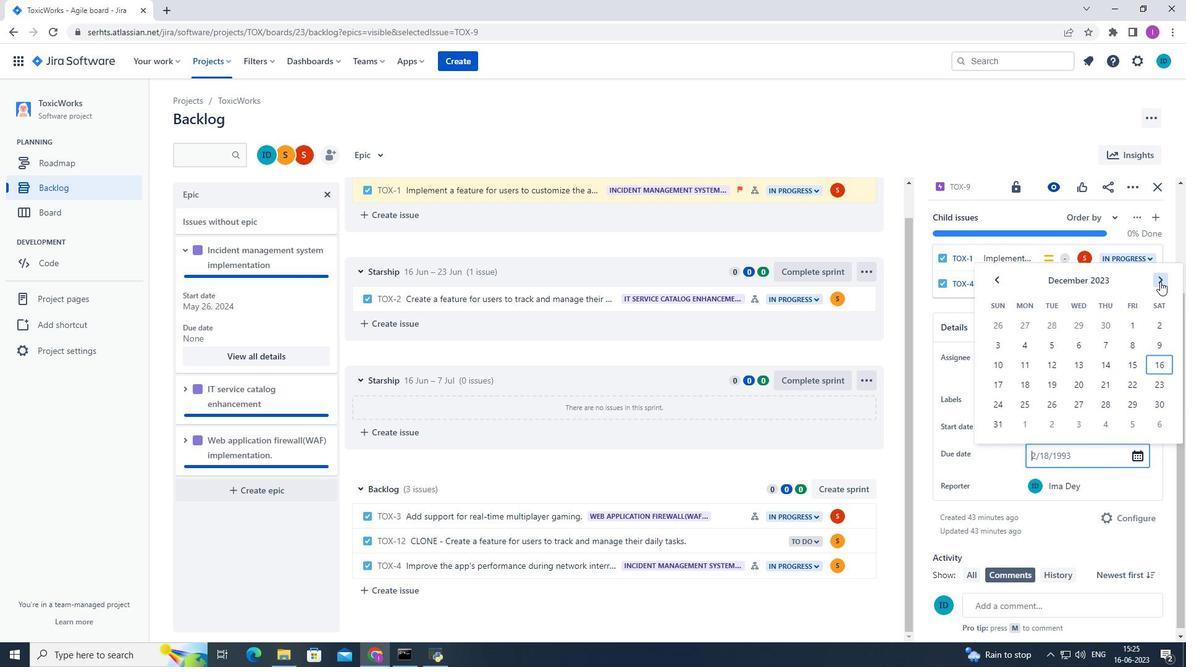
Action: Mouse pressed left at (1161, 281)
Screenshot: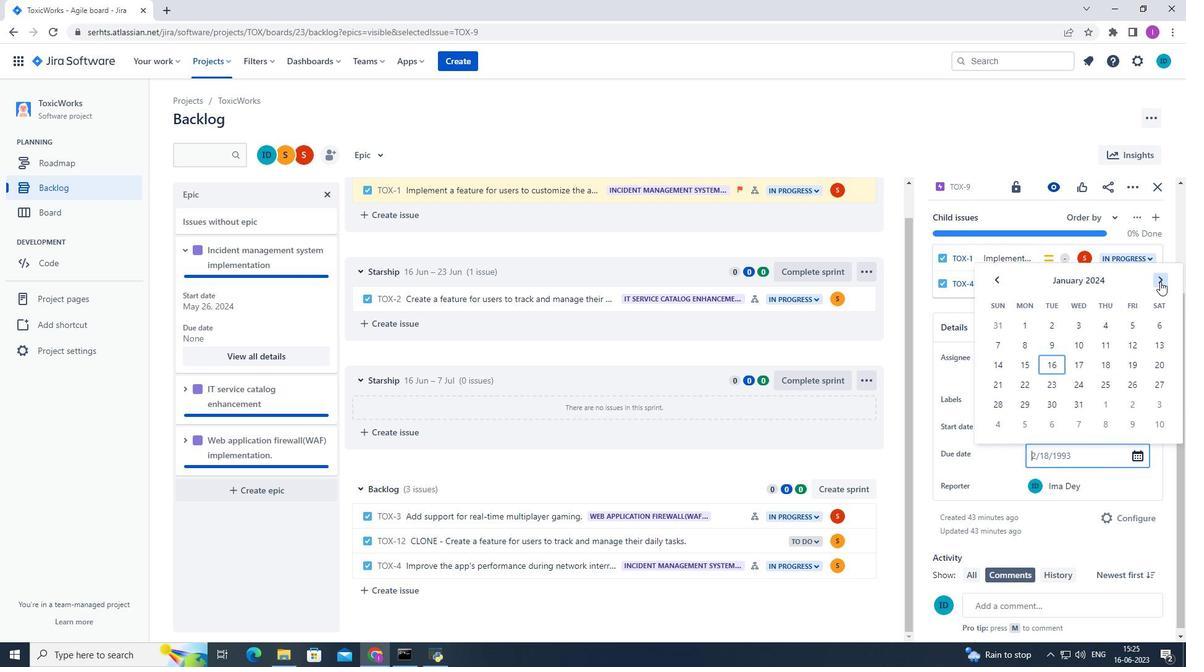 
Action: Mouse pressed left at (1161, 281)
Screenshot: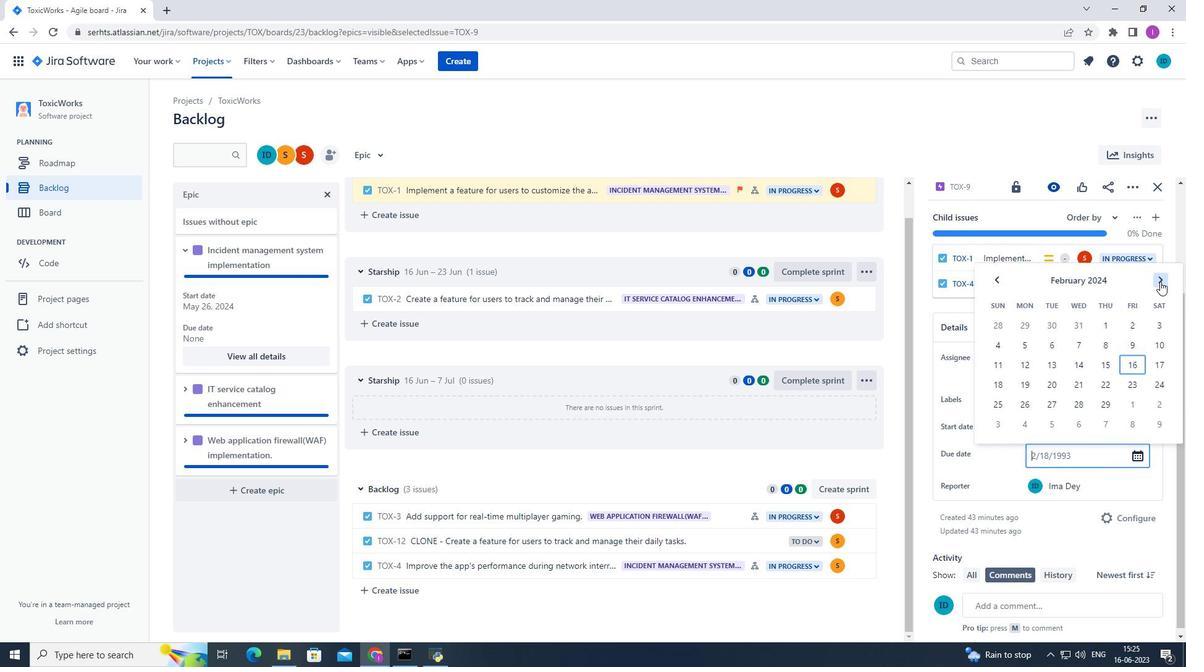 
Action: Mouse pressed left at (1161, 281)
Screenshot: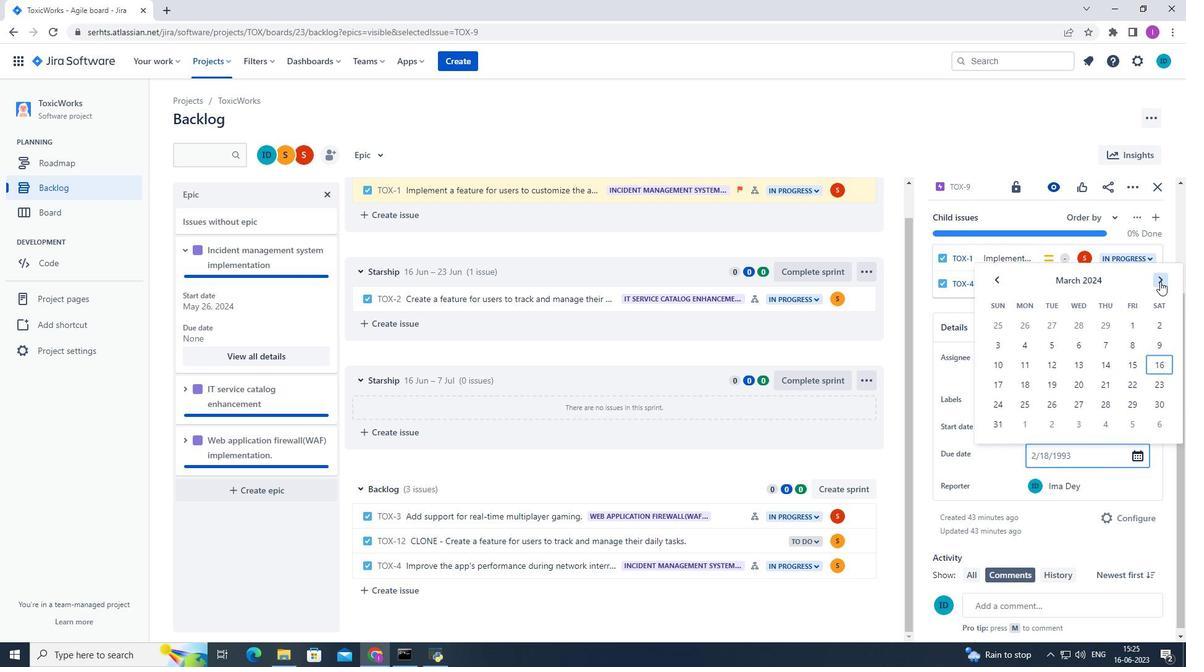 
Action: Mouse pressed left at (1161, 281)
Screenshot: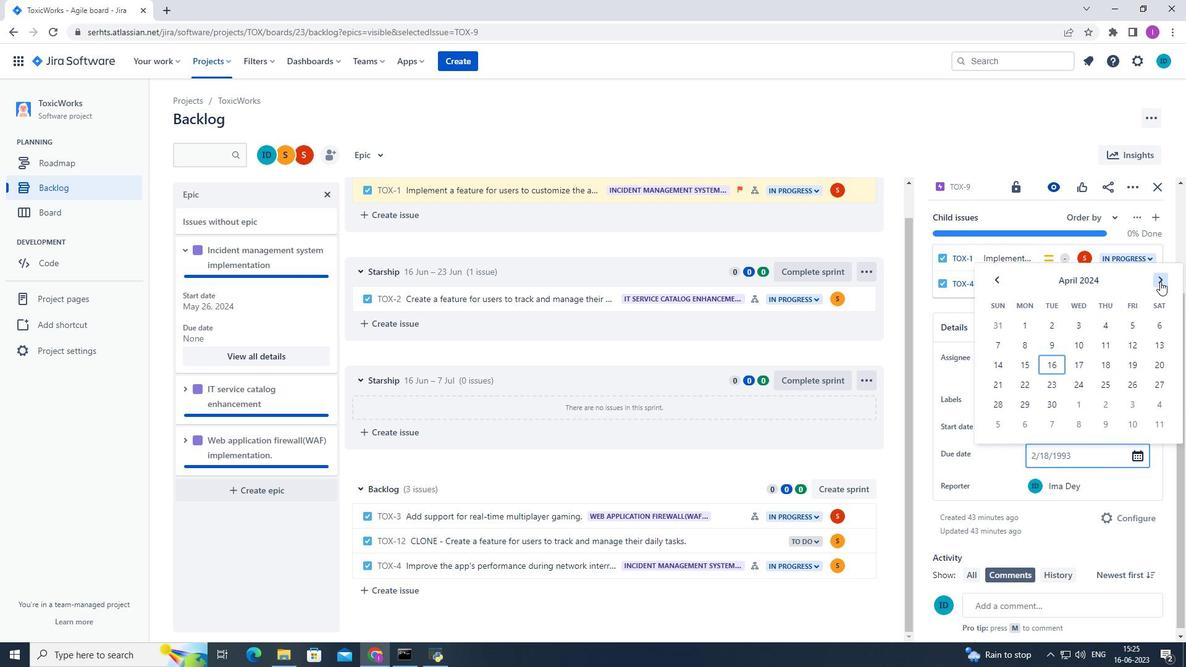 
Action: Mouse pressed left at (1161, 281)
Screenshot: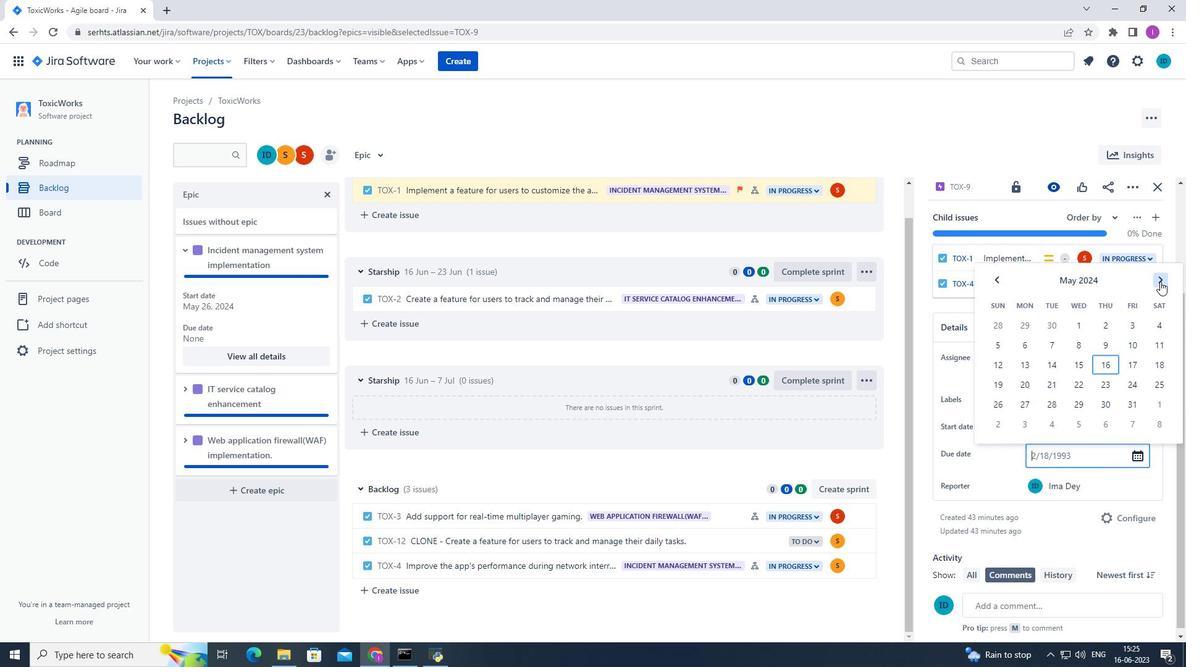
Action: Mouse pressed left at (1161, 281)
Screenshot: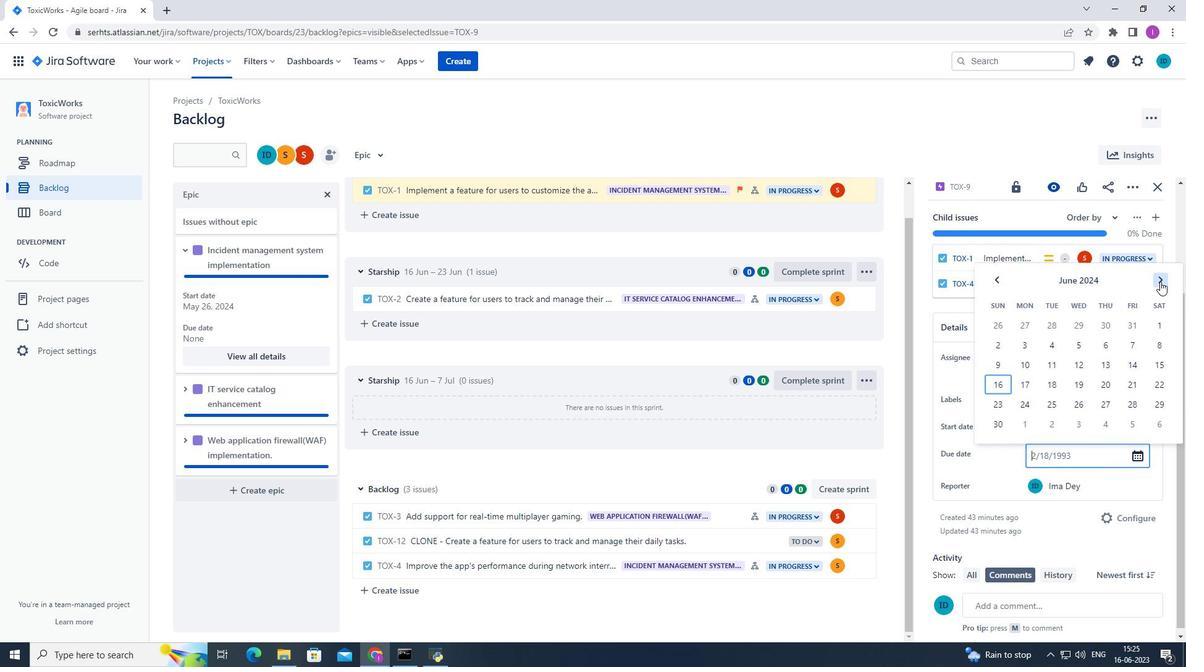 
Action: Mouse pressed left at (1161, 281)
Screenshot: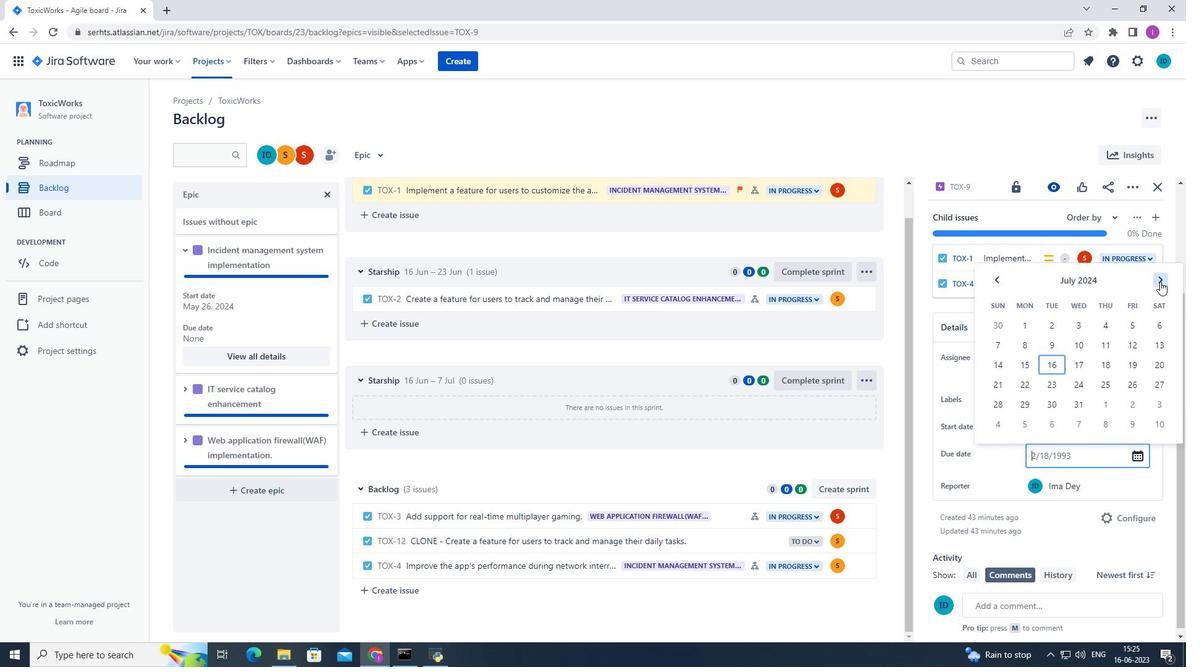 
Action: Mouse pressed left at (1161, 281)
Screenshot: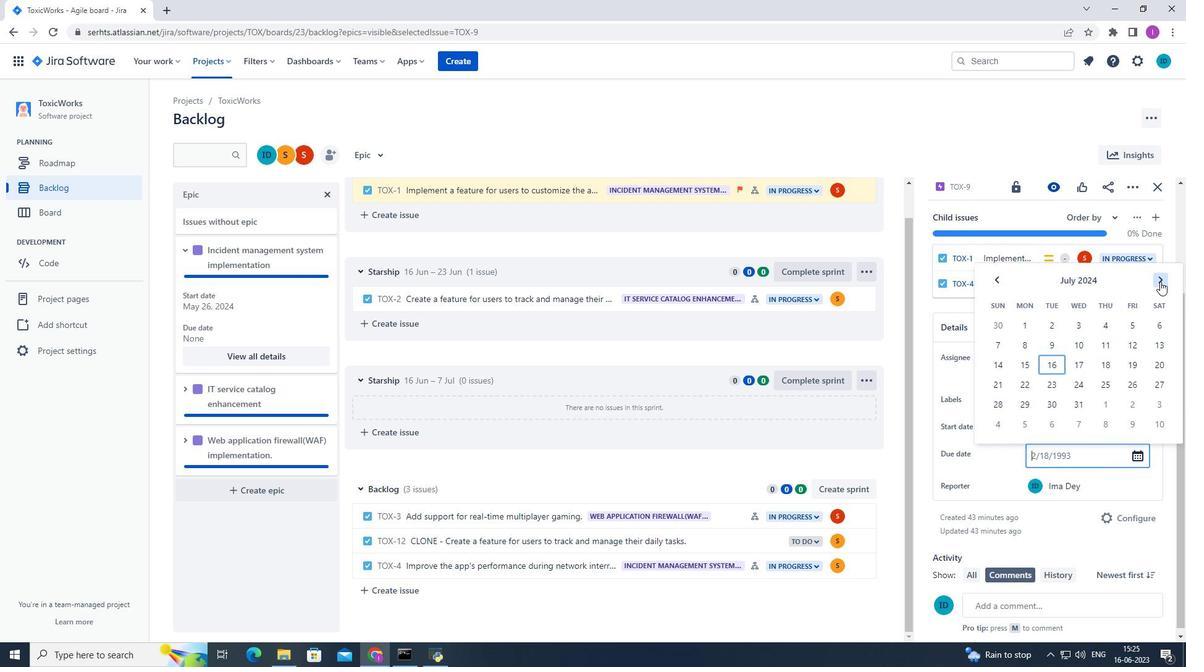 
Action: Mouse pressed left at (1161, 281)
Screenshot: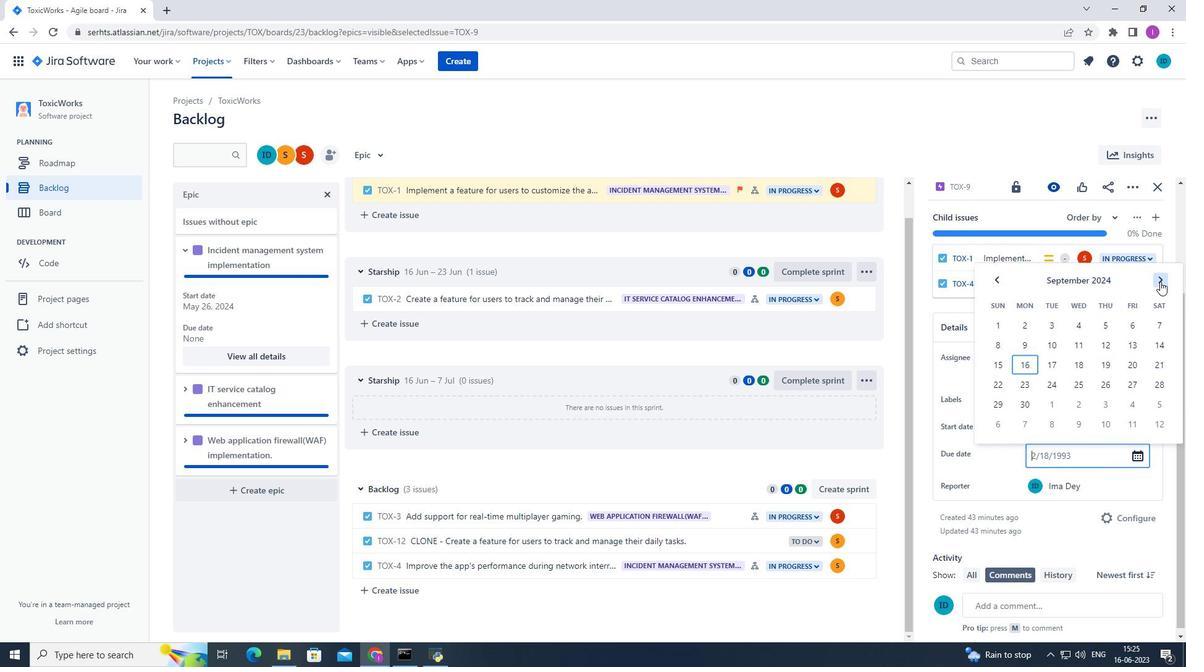 
Action: Mouse pressed left at (1161, 281)
Screenshot: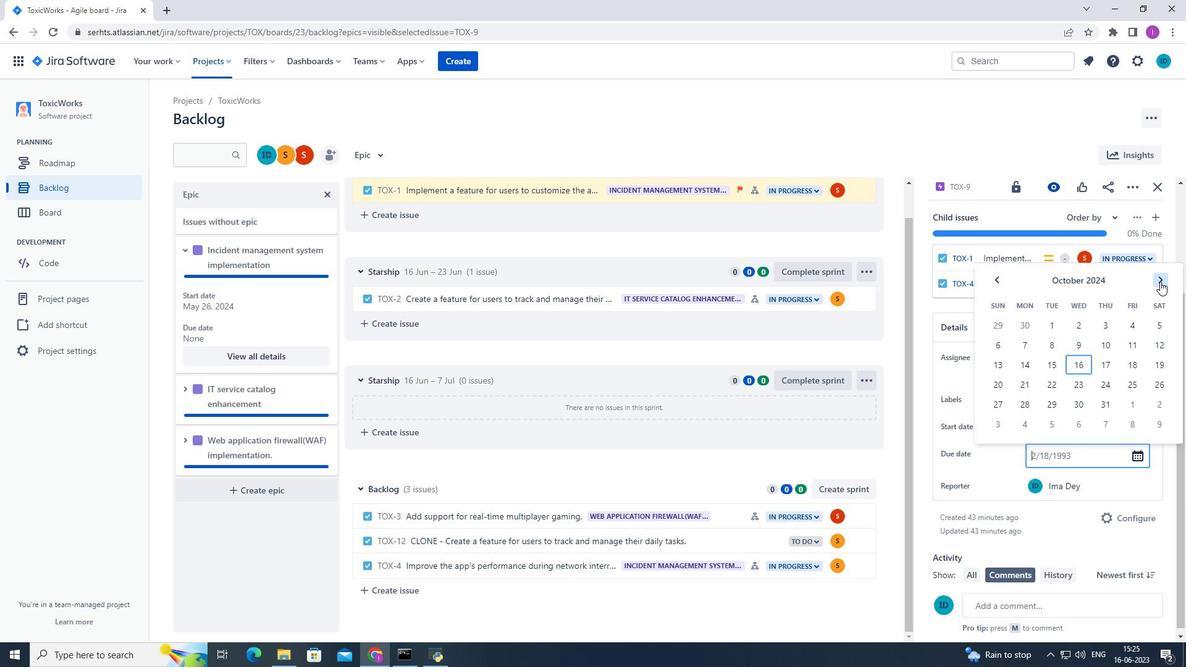 
Action: Mouse pressed left at (1161, 281)
Screenshot: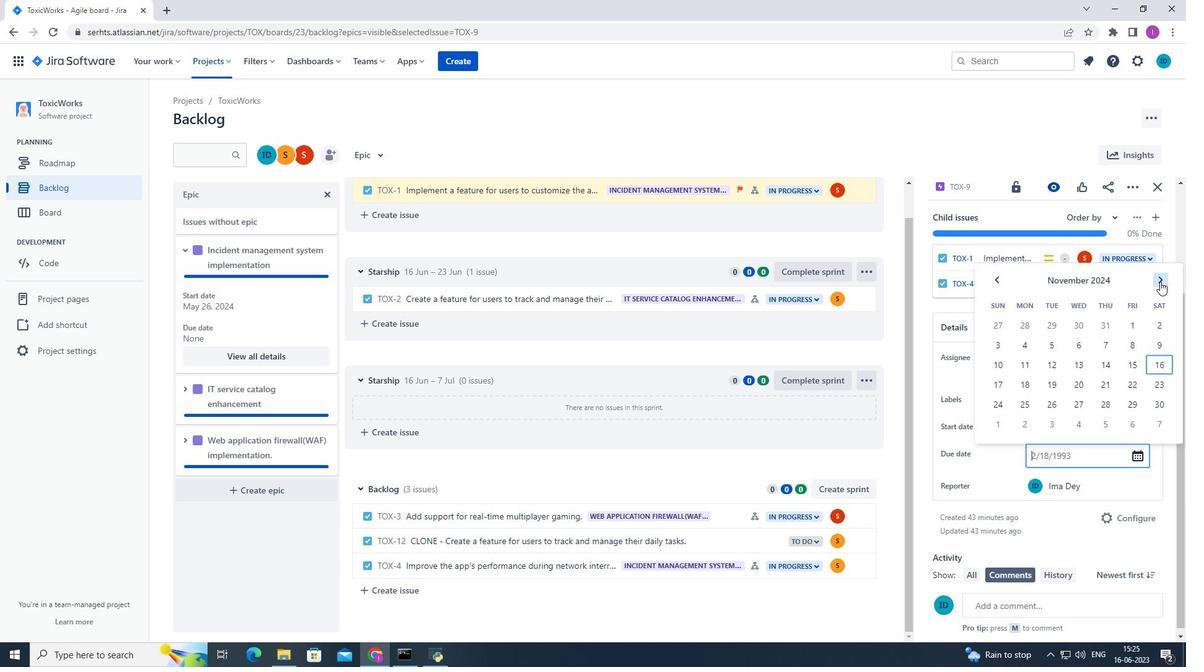 
Action: Mouse pressed left at (1161, 281)
Screenshot: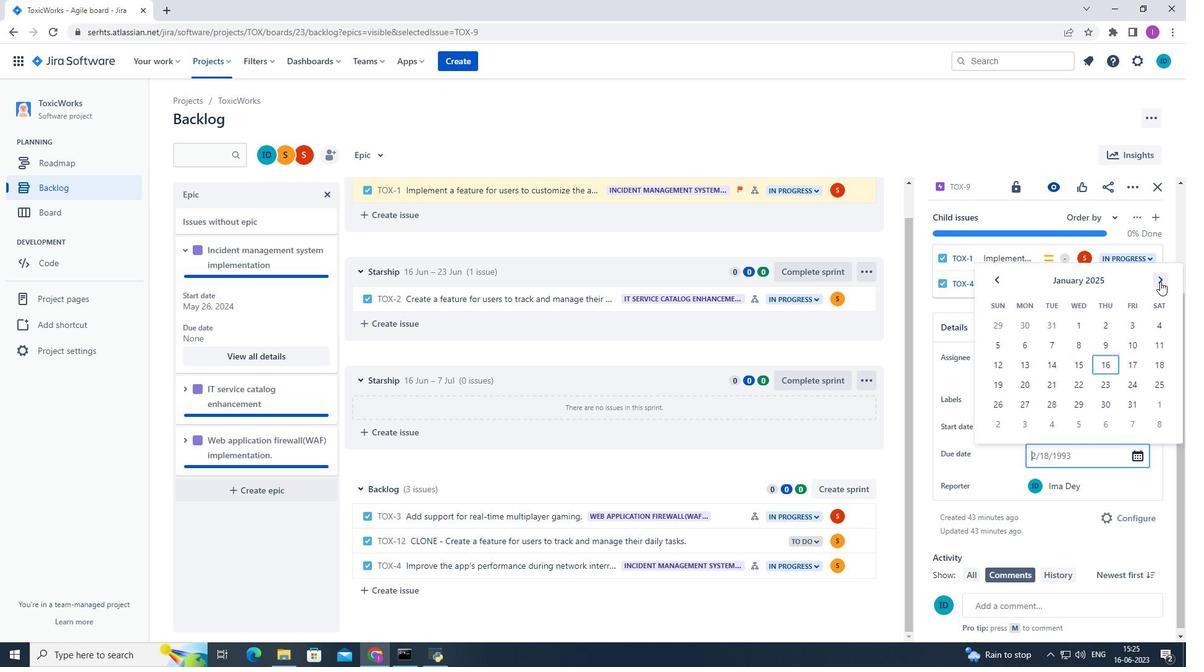 
Action: Mouse pressed left at (1161, 281)
Screenshot: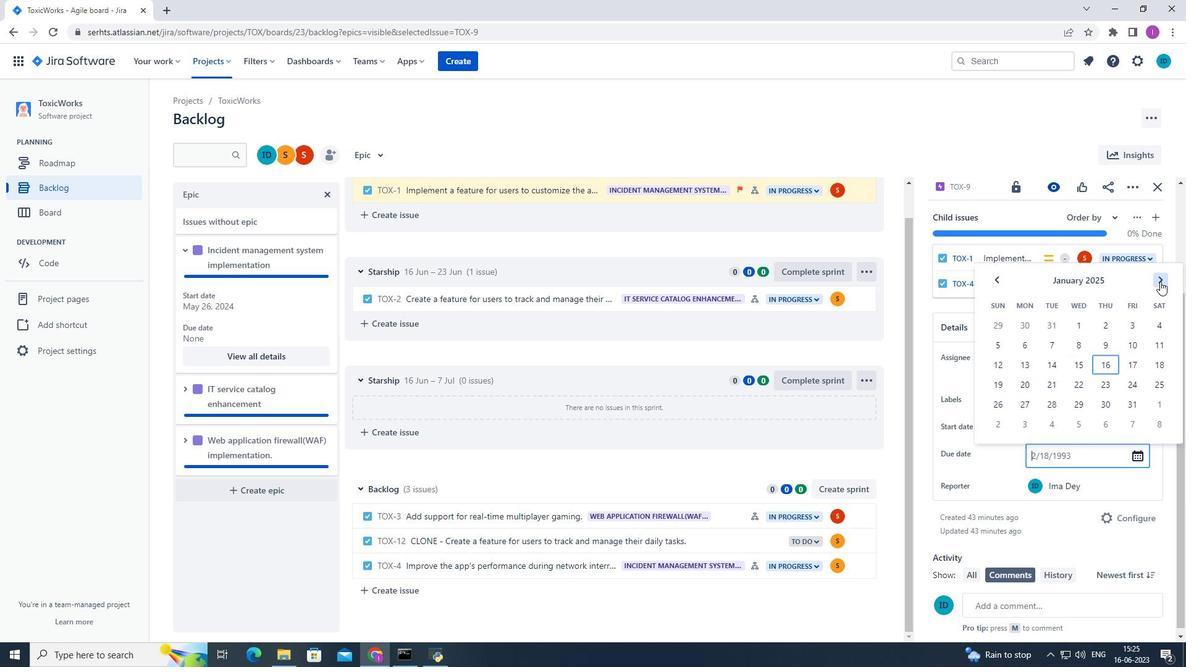 
Action: Mouse pressed left at (1161, 281)
Screenshot: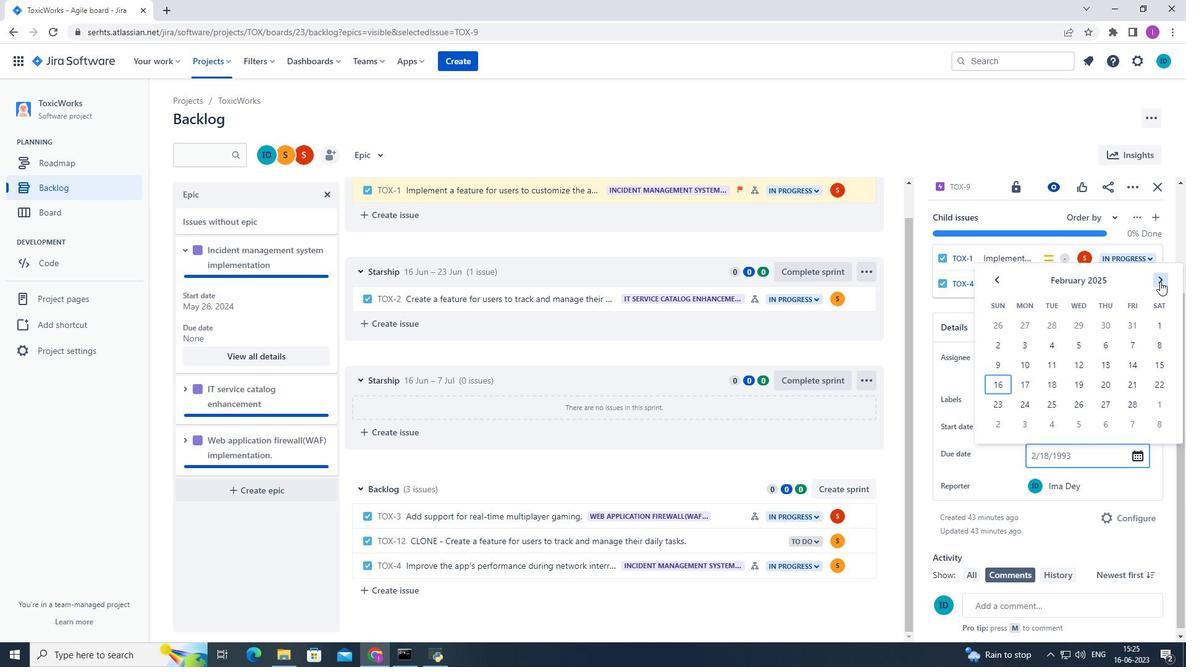
Action: Mouse pressed left at (1161, 281)
Screenshot: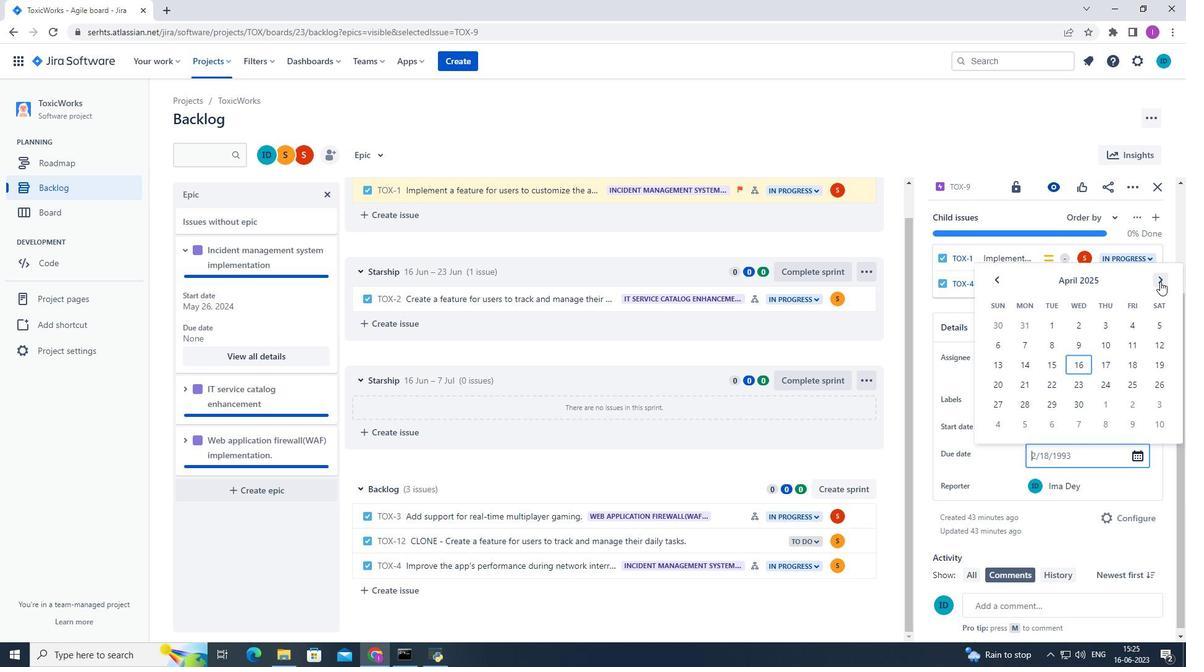 
Action: Mouse pressed left at (1161, 281)
Screenshot: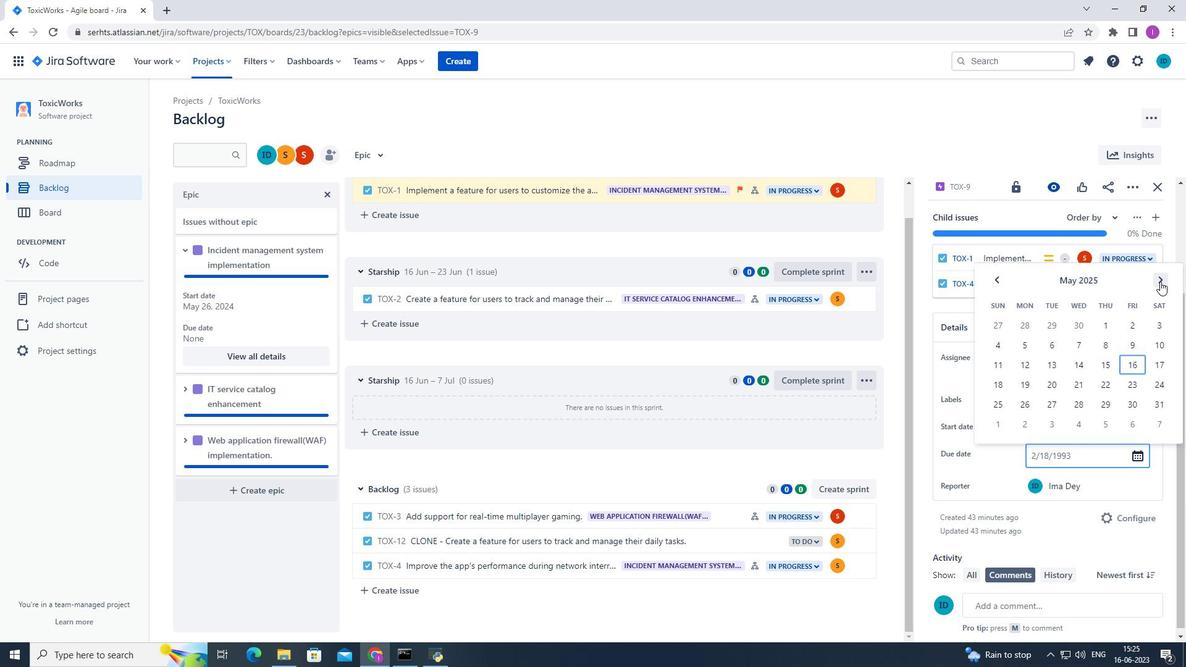 
Action: Mouse pressed left at (1161, 281)
Screenshot: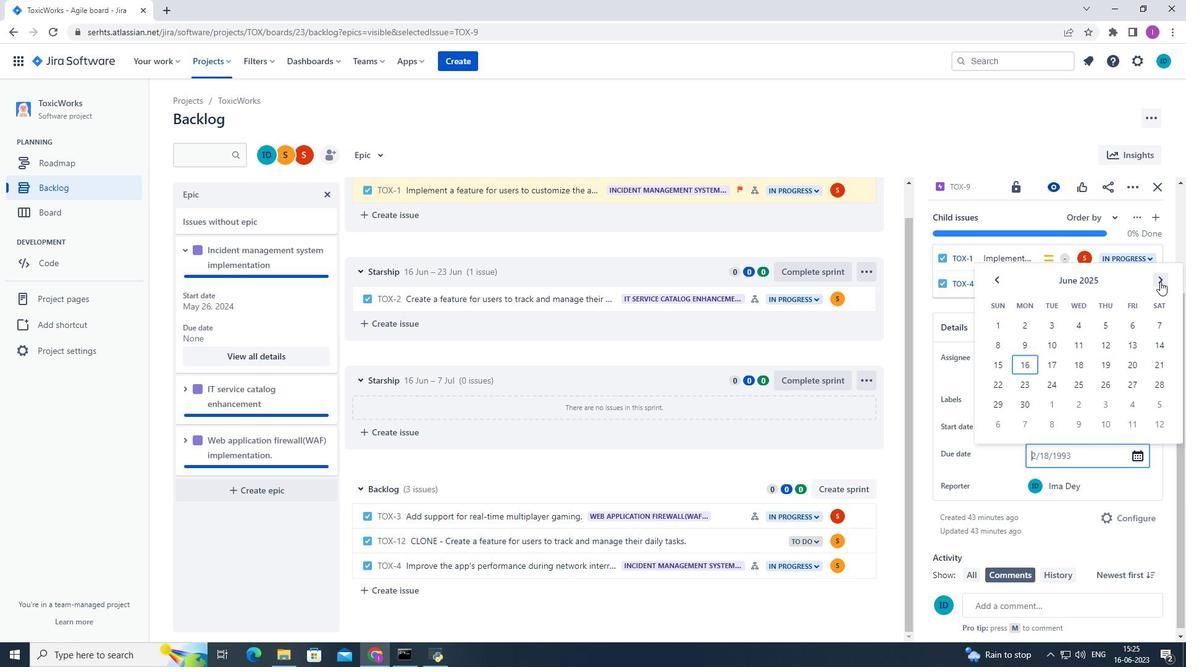 
Action: Mouse pressed left at (1161, 281)
Screenshot: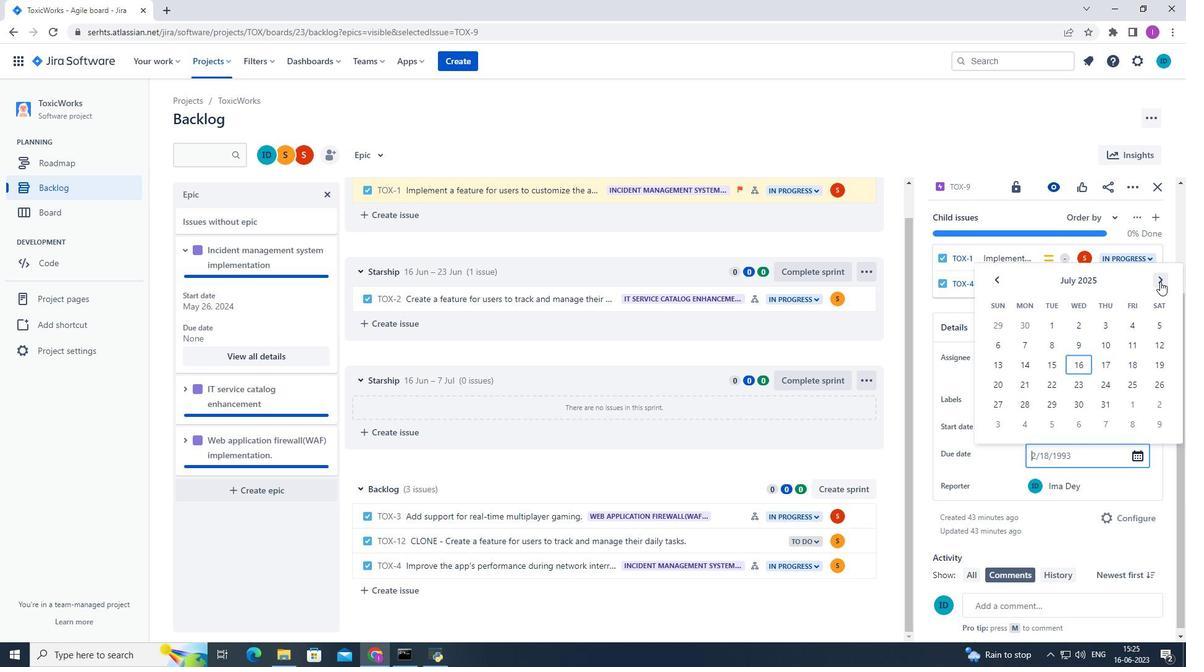 
Action: Mouse pressed left at (1161, 281)
Screenshot: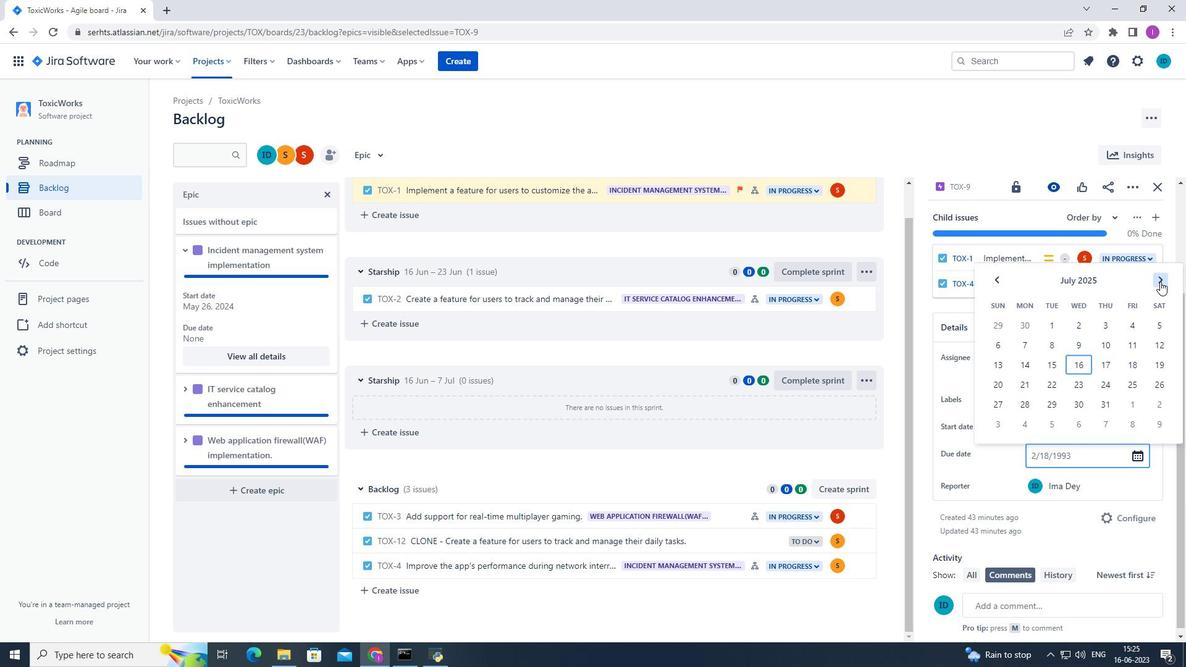
Action: Mouse pressed left at (1161, 281)
Screenshot: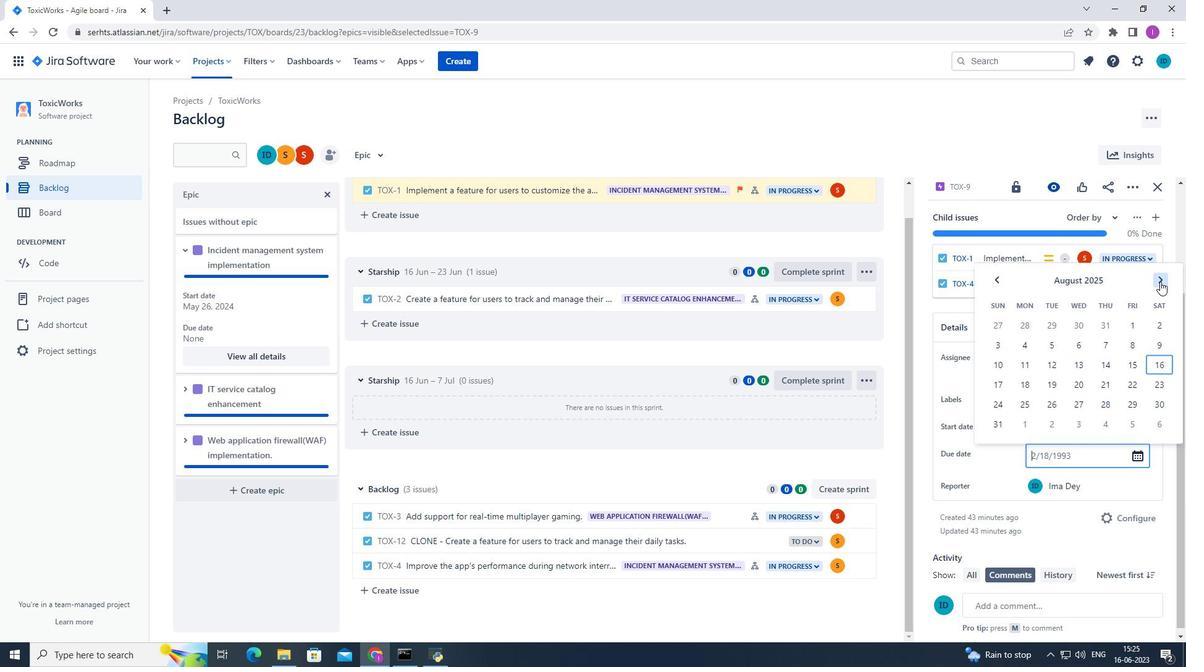 
Action: Mouse pressed left at (1161, 281)
Screenshot: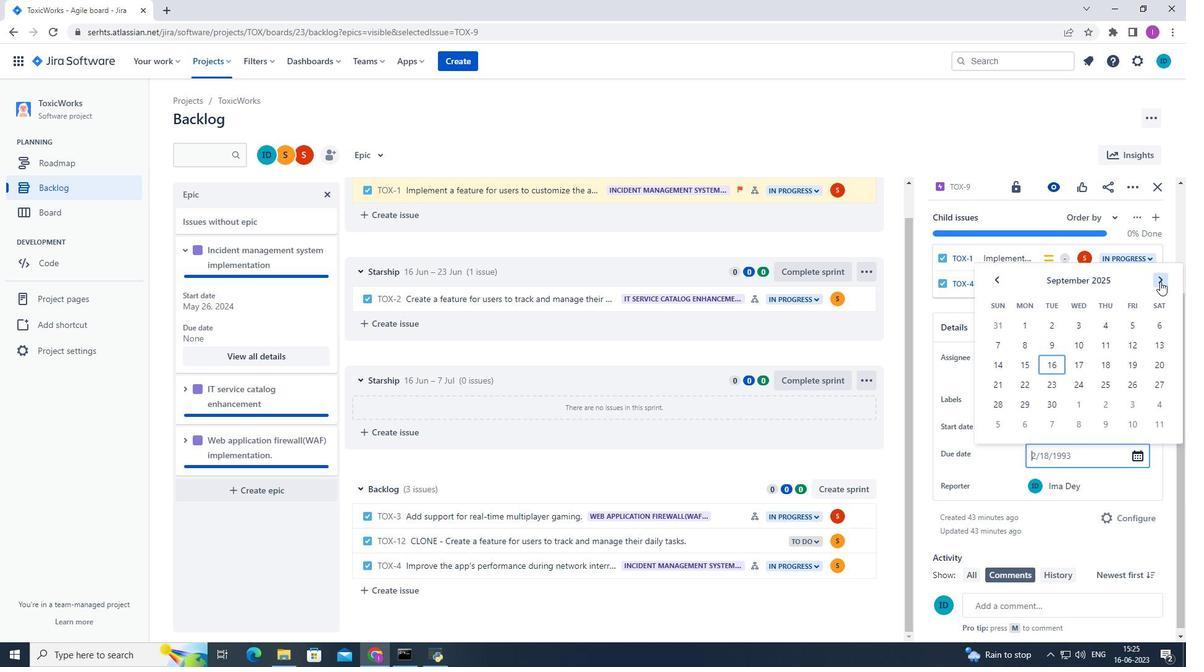 
Action: Mouse pressed left at (1161, 281)
Screenshot: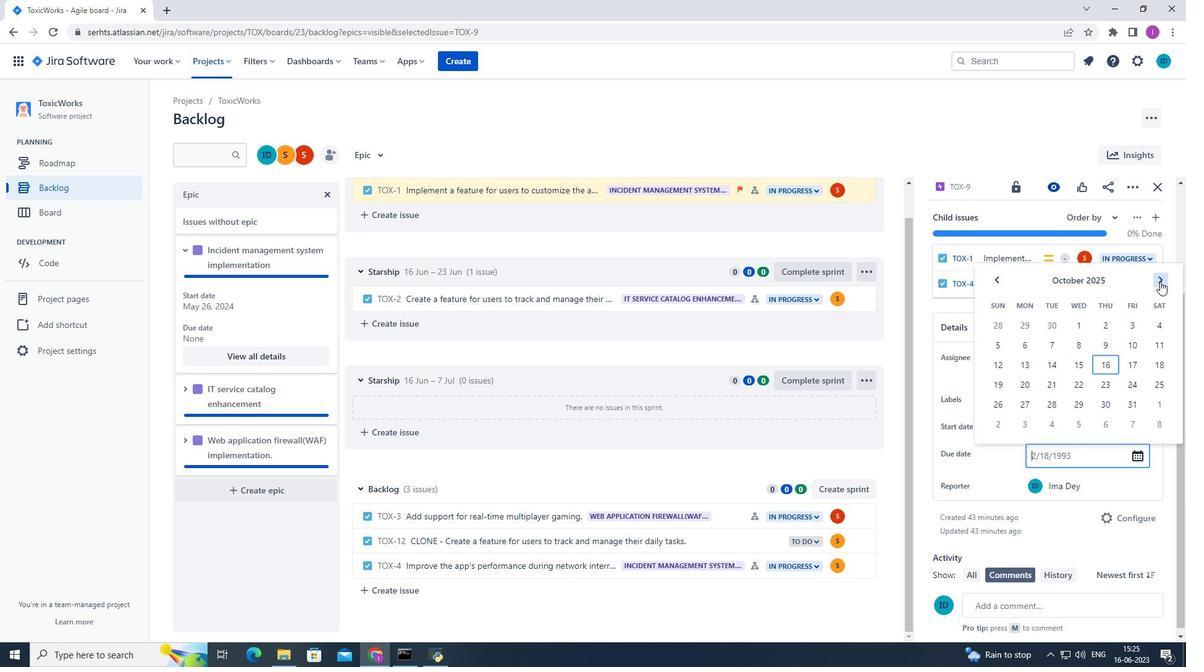 
Action: Mouse pressed left at (1161, 281)
Screenshot: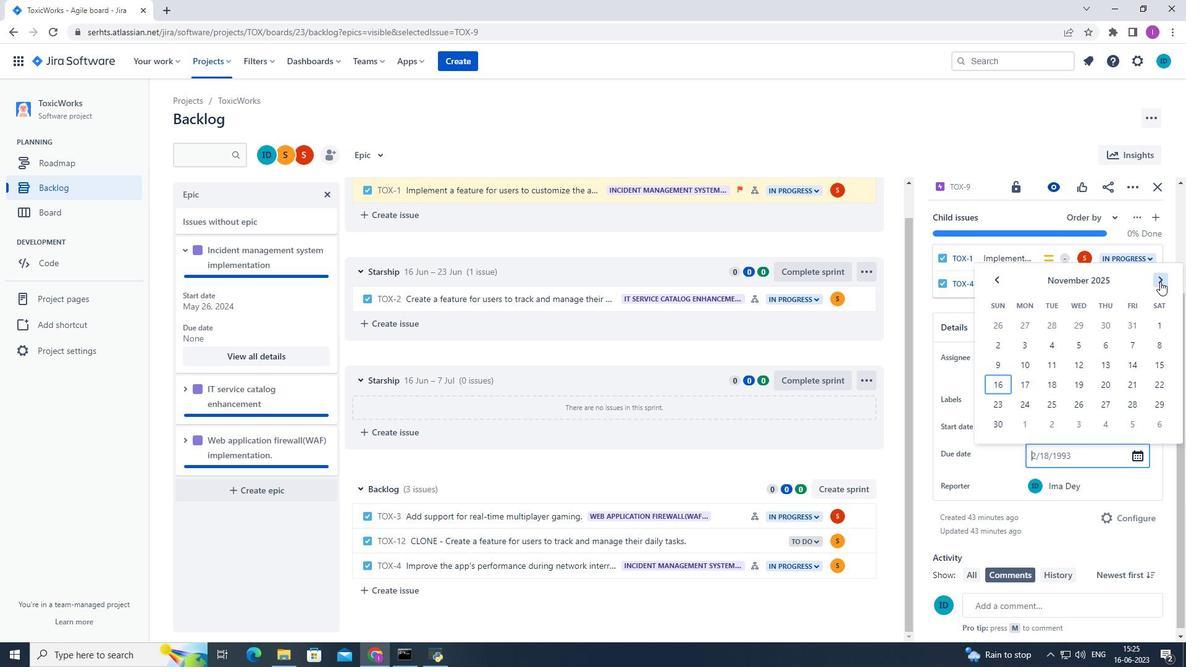 
Action: Mouse pressed left at (1161, 281)
Screenshot: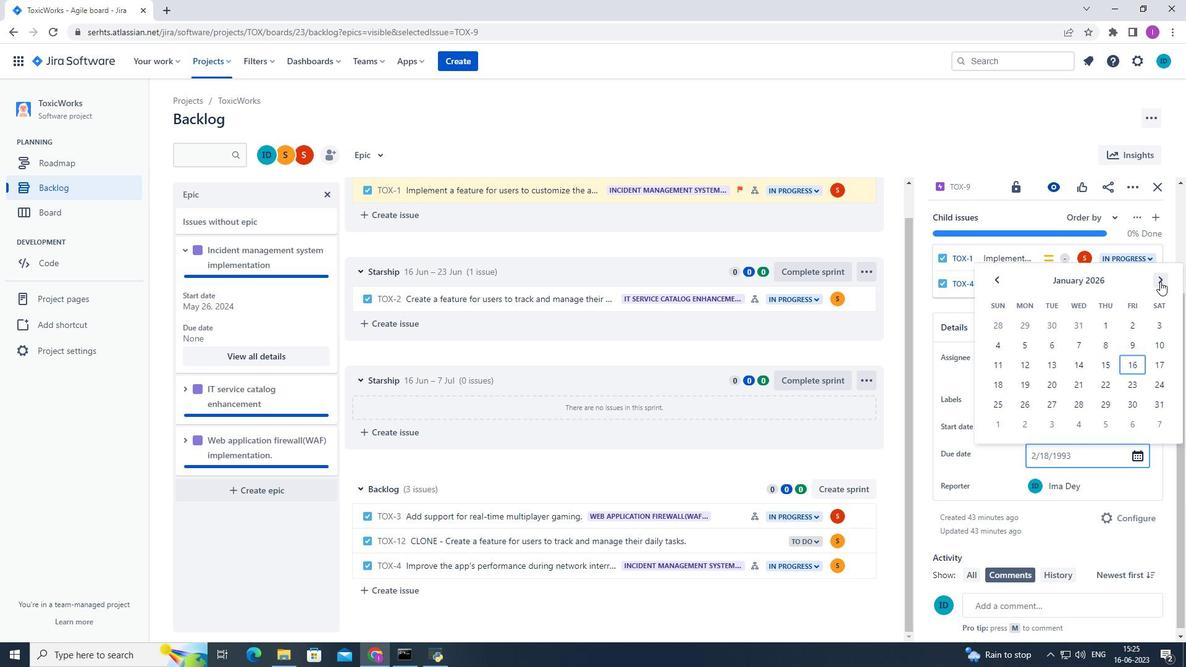 
Action: Mouse moved to (1002, 304)
Screenshot: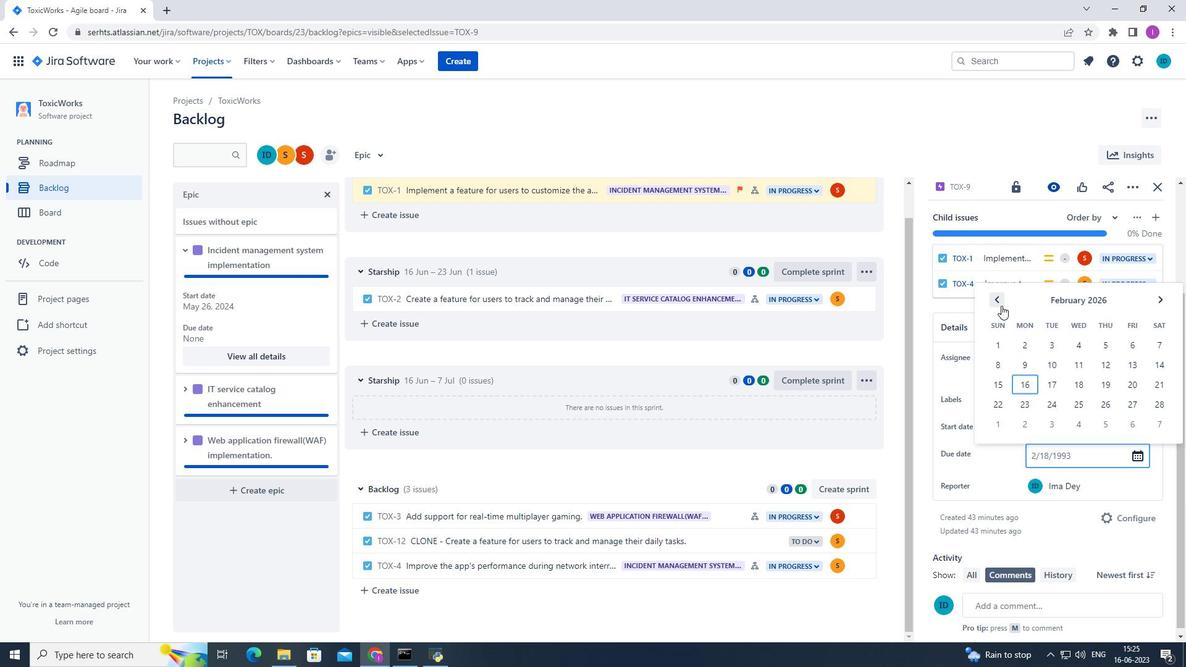 
Action: Mouse pressed left at (1002, 304)
Screenshot: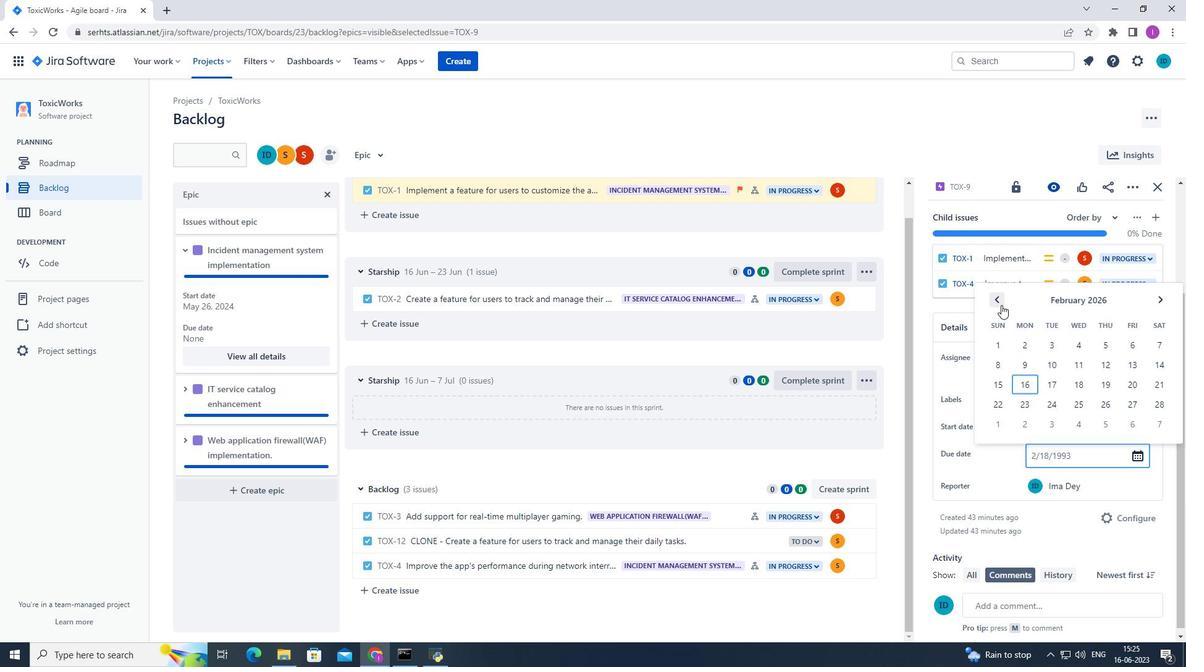 
Action: Mouse pressed left at (1002, 304)
Screenshot: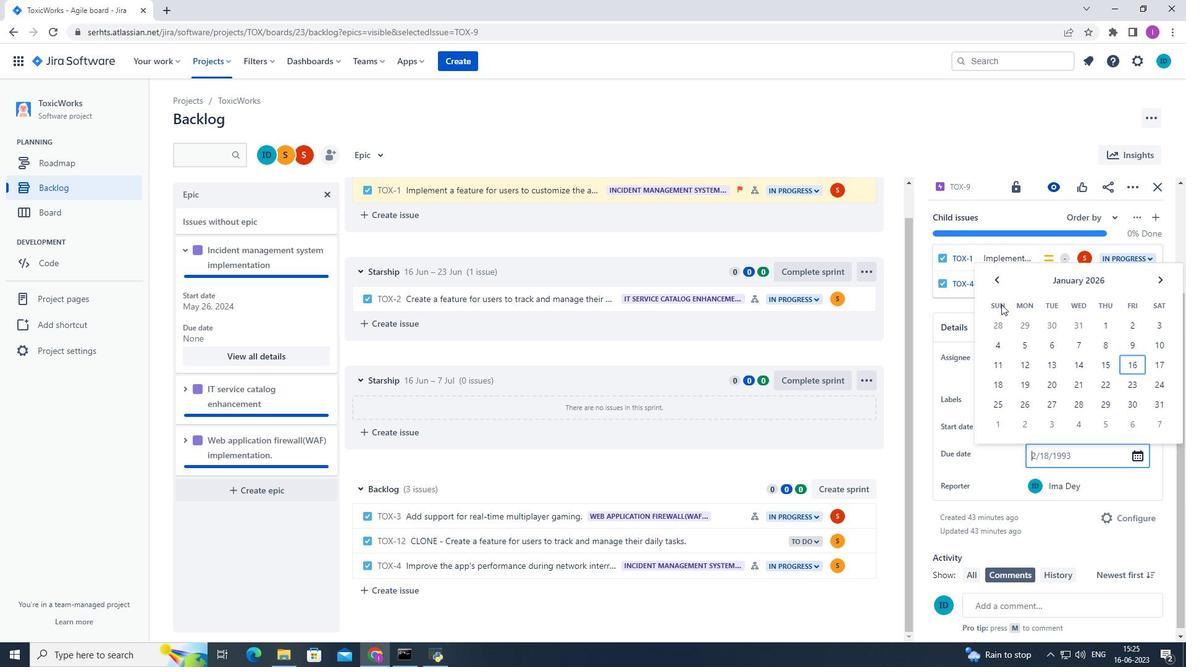 
Action: Mouse moved to (999, 285)
Screenshot: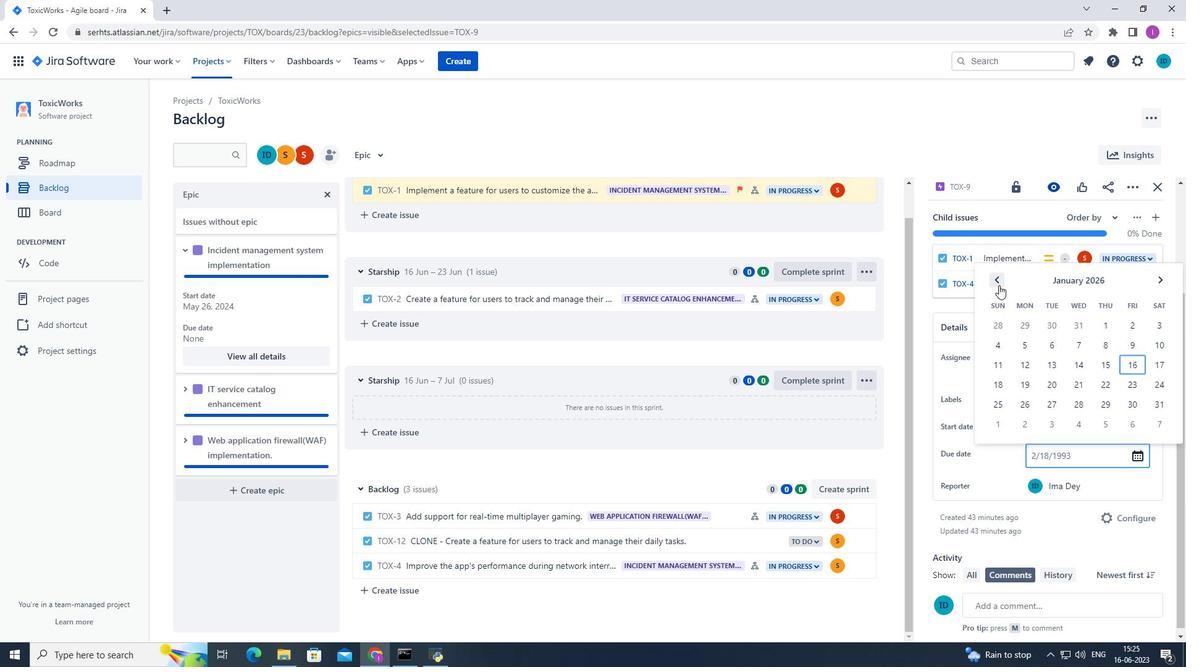 
Action: Mouse pressed left at (999, 285)
Screenshot: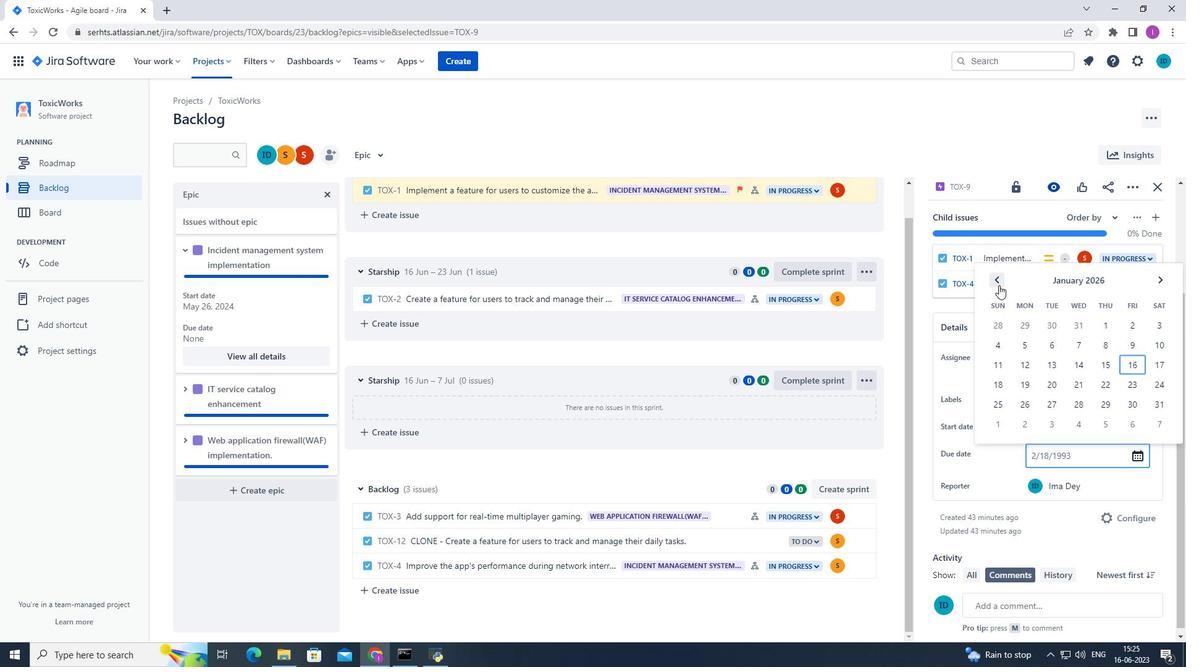 
Action: Mouse pressed left at (999, 285)
Screenshot: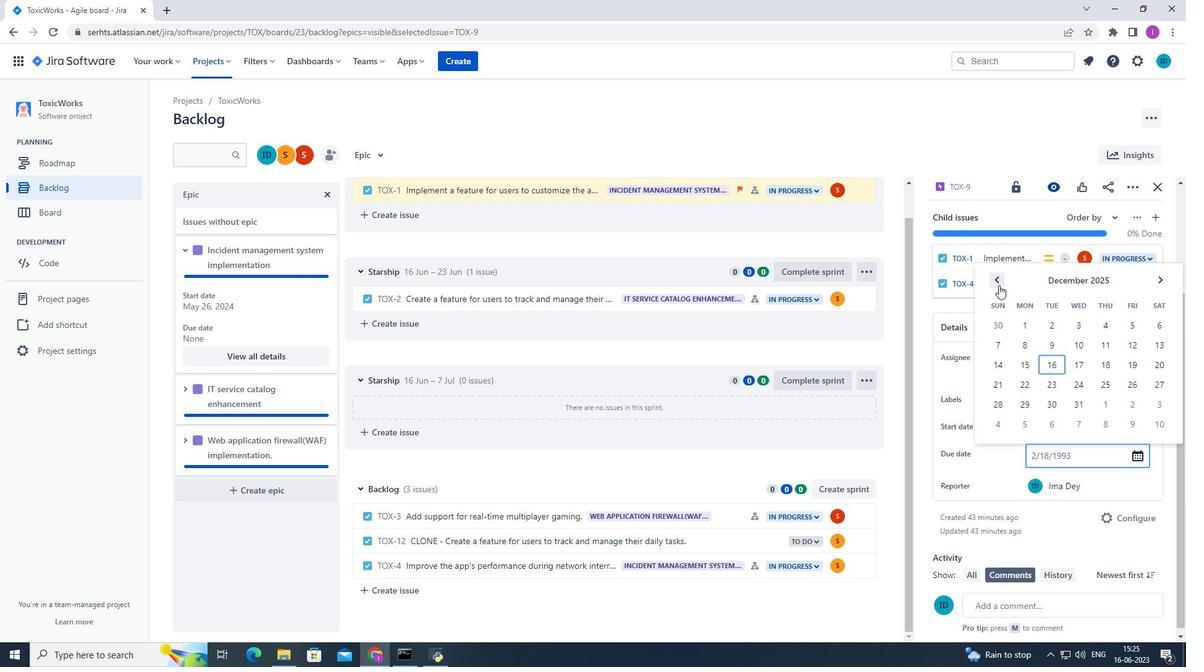 
Action: Mouse moved to (1055, 387)
Screenshot: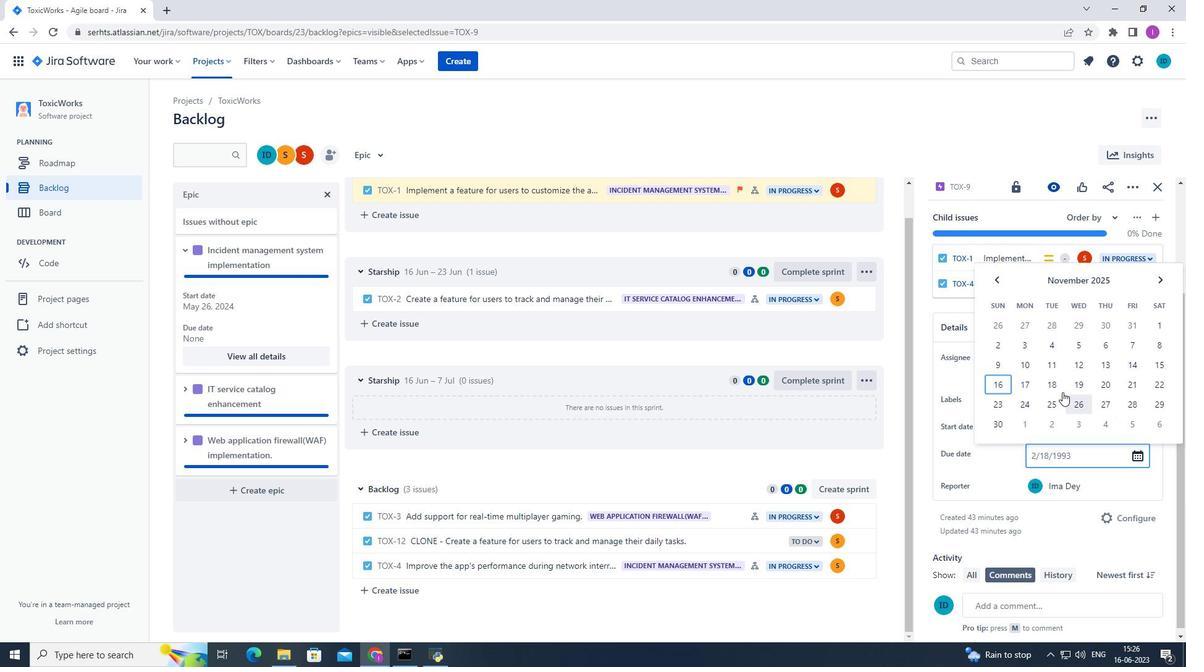 
Action: Mouse pressed left at (1055, 387)
Screenshot: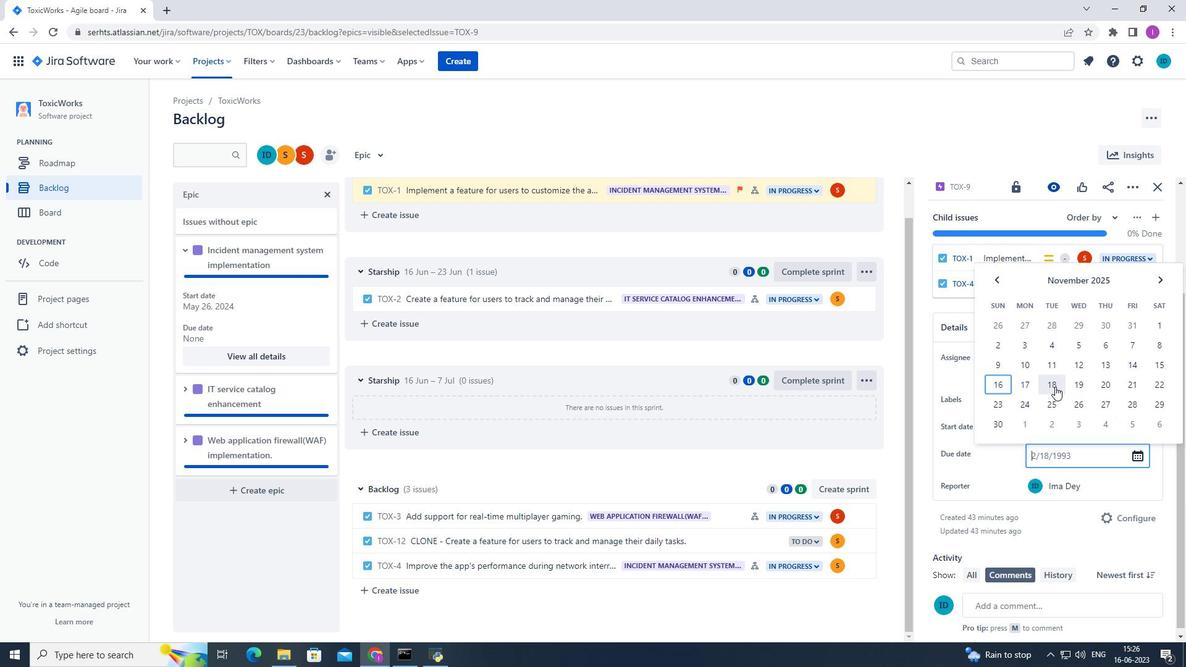 
Action: Mouse moved to (1044, 477)
Screenshot: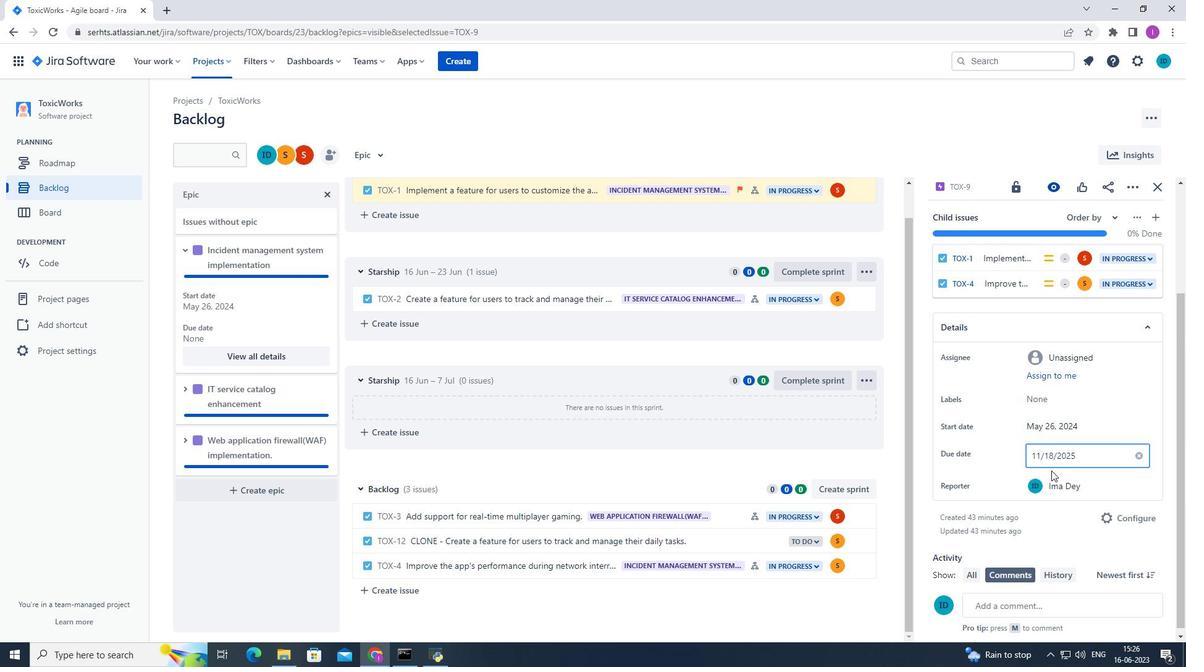 
Action: Mouse scrolled (1044, 476) with delta (0, 0)
Screenshot: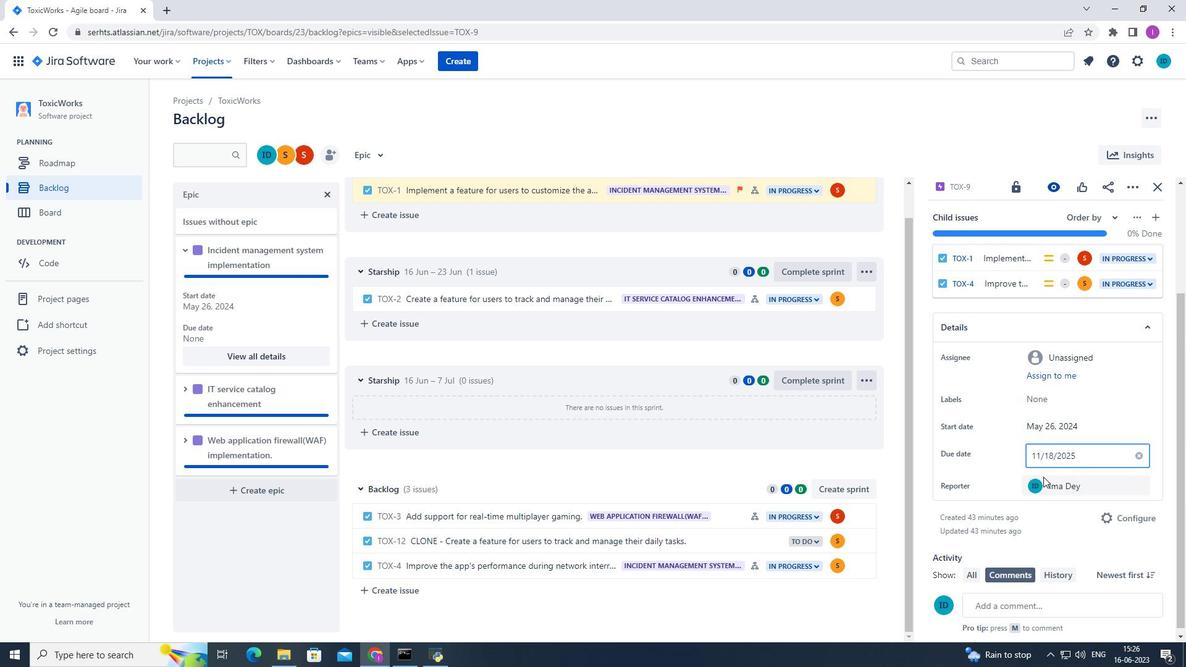 
Action: Mouse scrolled (1044, 476) with delta (0, 0)
Screenshot: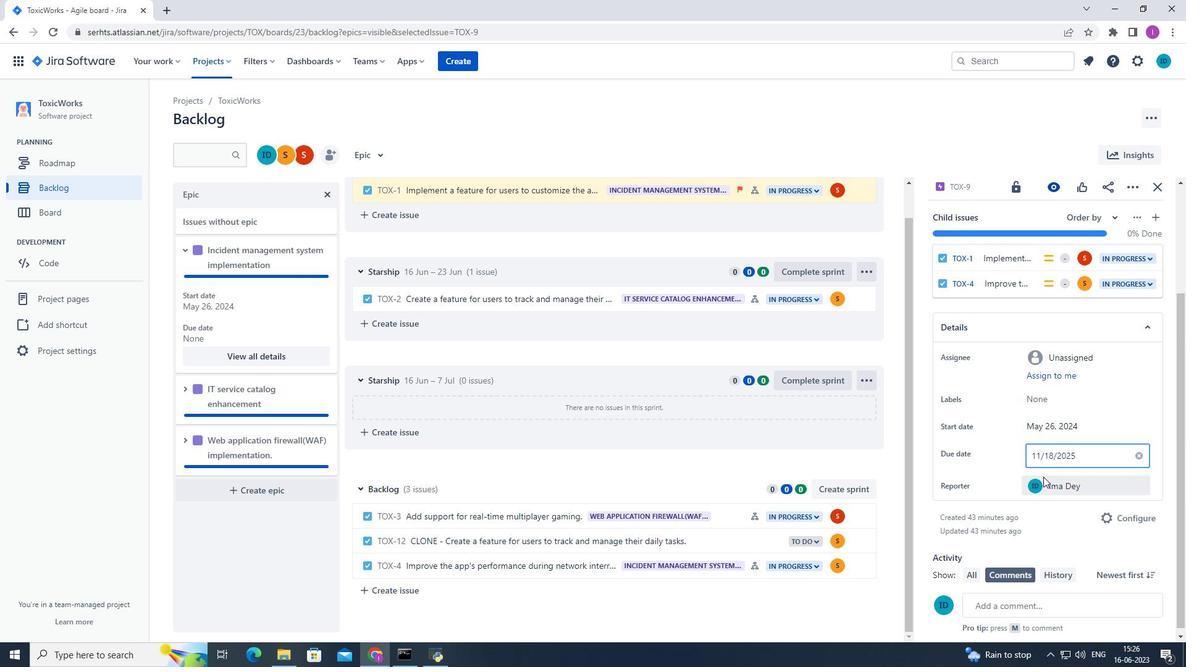 
Action: Mouse scrolled (1044, 476) with delta (0, 0)
Screenshot: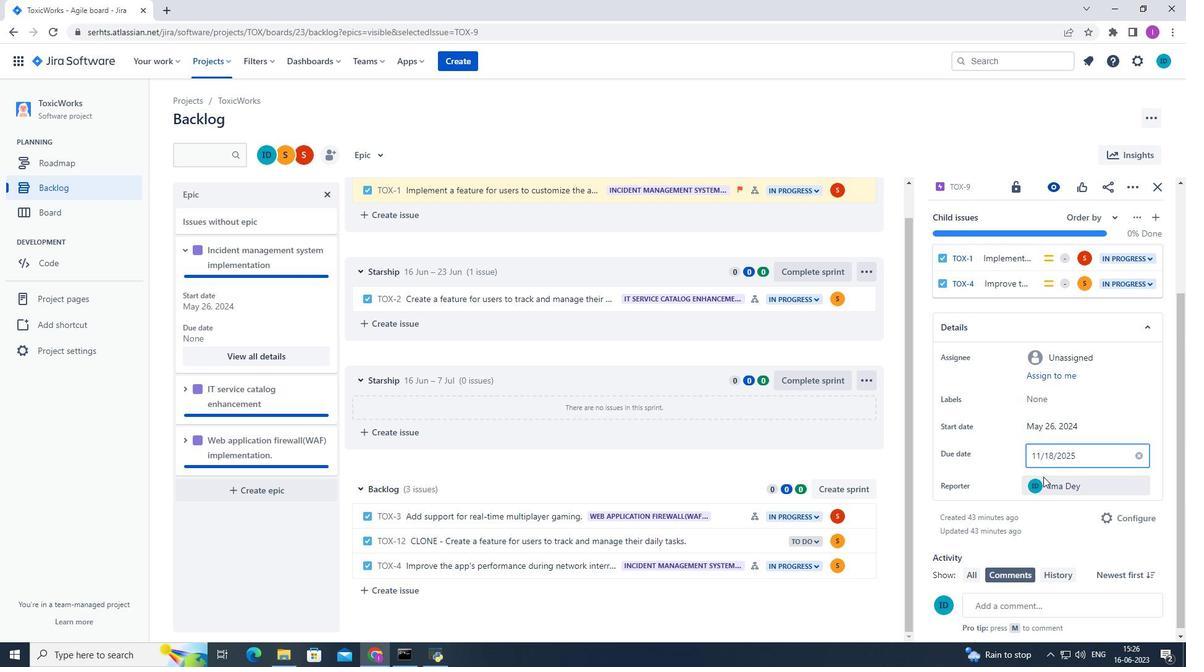 
Action: Mouse scrolled (1044, 476) with delta (0, 0)
Screenshot: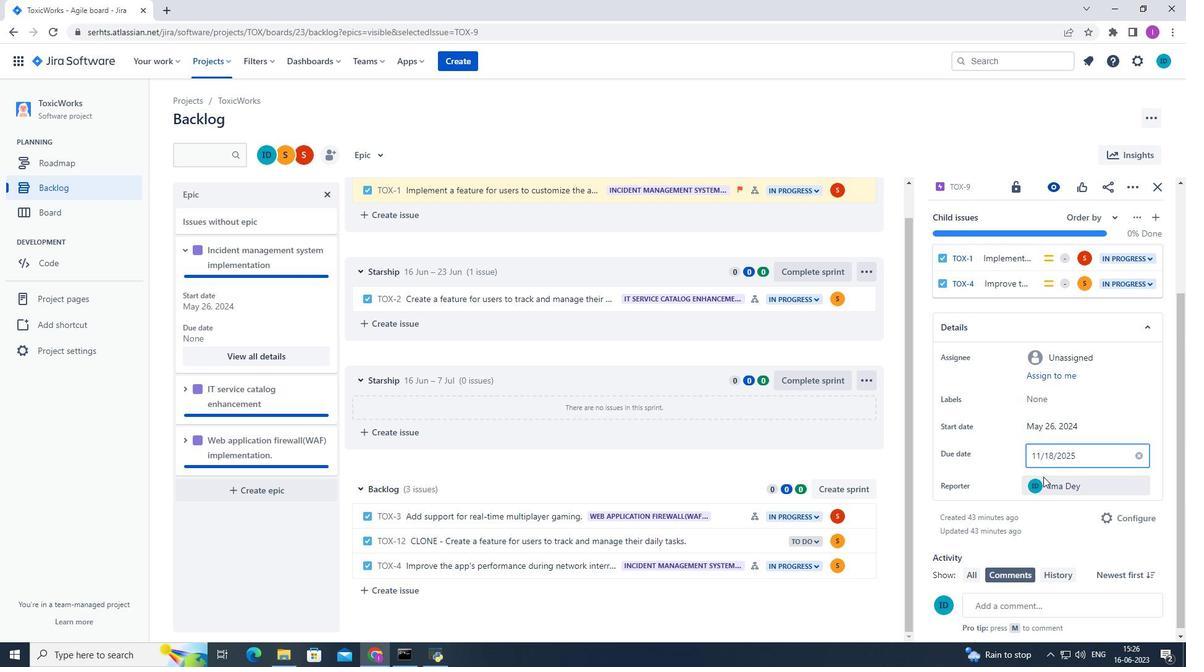 
Action: Mouse moved to (1031, 398)
Screenshot: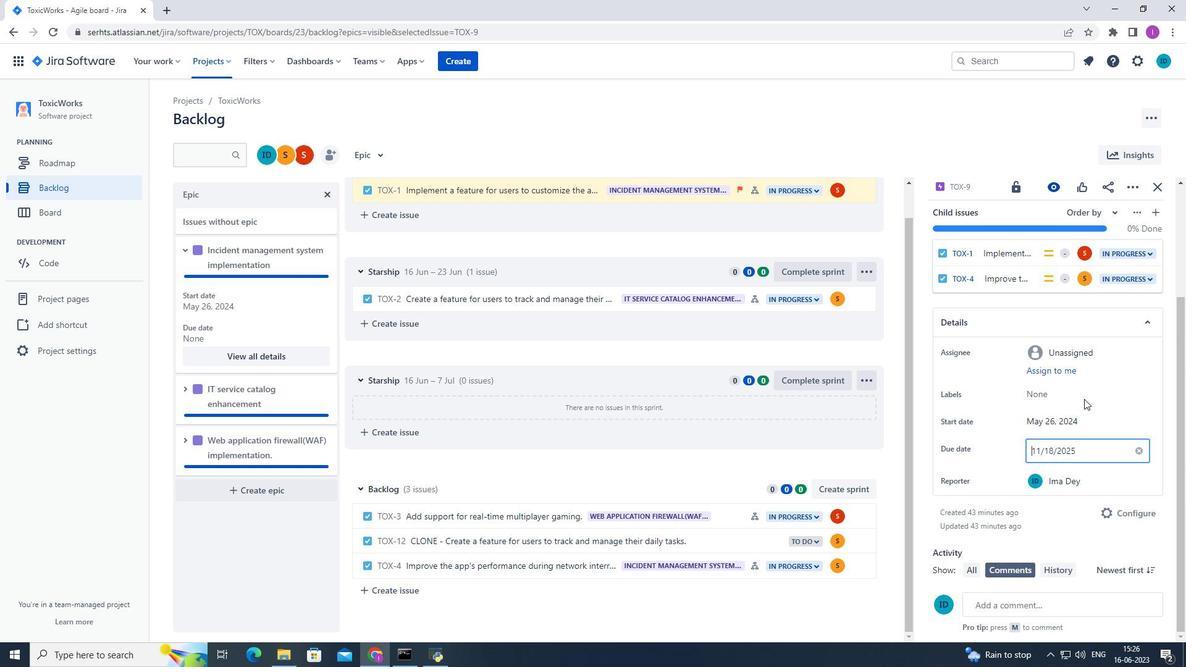 
Action: Mouse pressed left at (1031, 398)
Screenshot: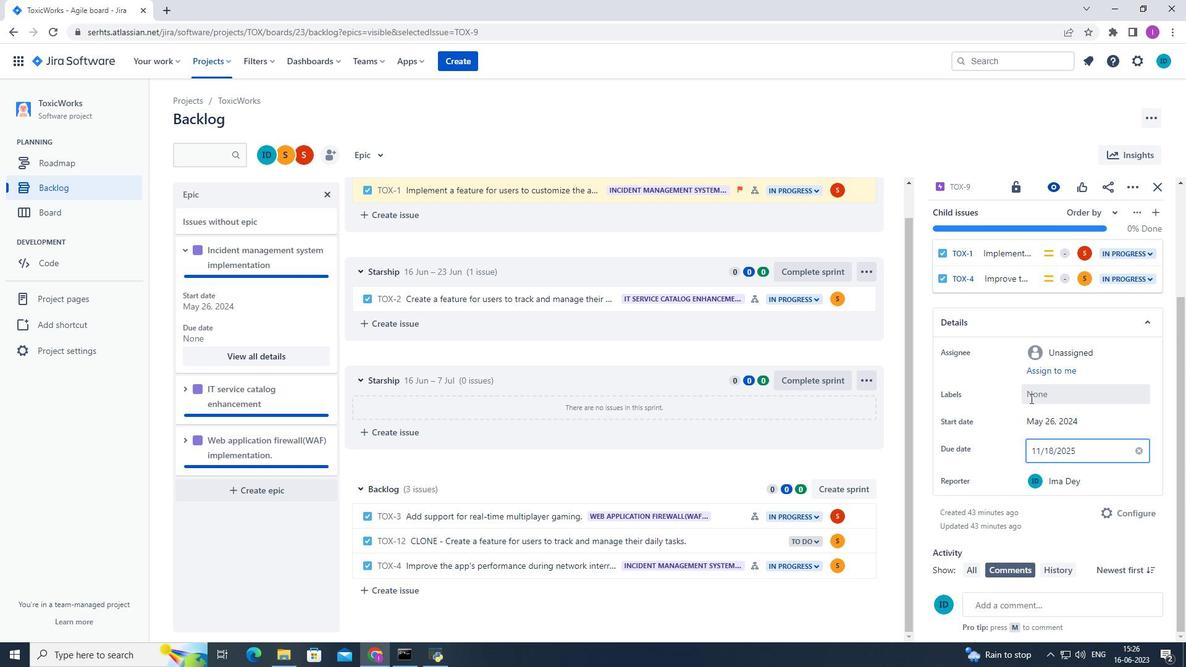 
Action: Mouse moved to (225, 521)
Screenshot: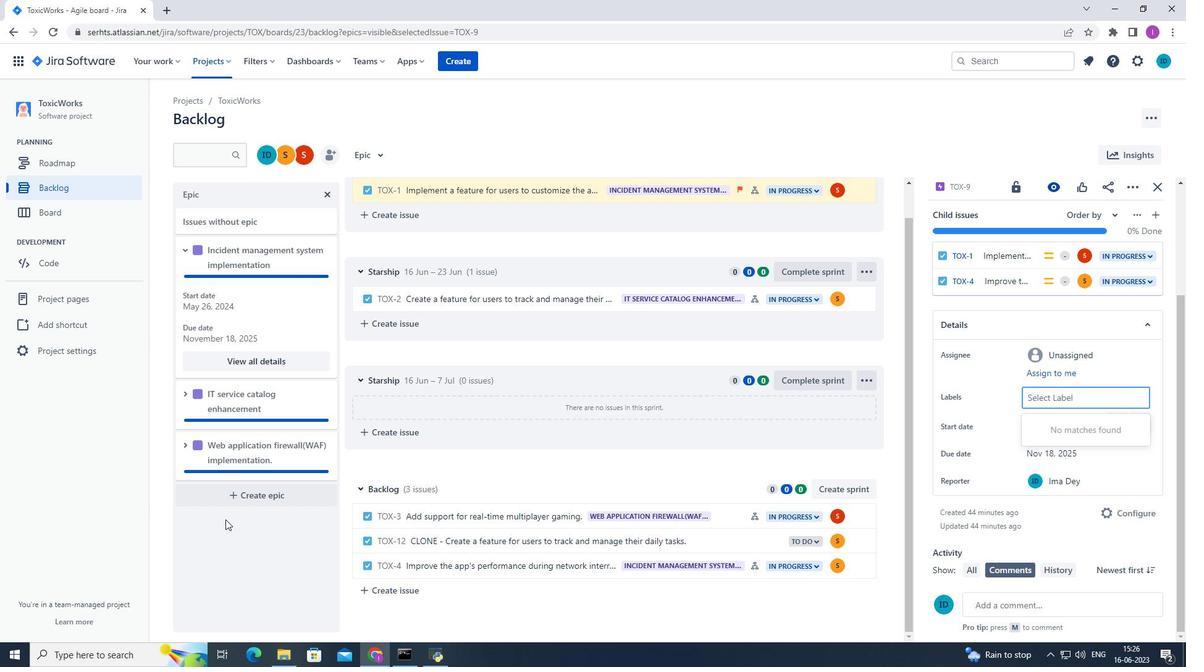 
